 Task: Create a due date automation trigger when advanced on, on the tuesday of the week a card is due add basic assigned only to member @aryan at 11:00 AM.
Action: Mouse moved to (1027, 312)
Screenshot: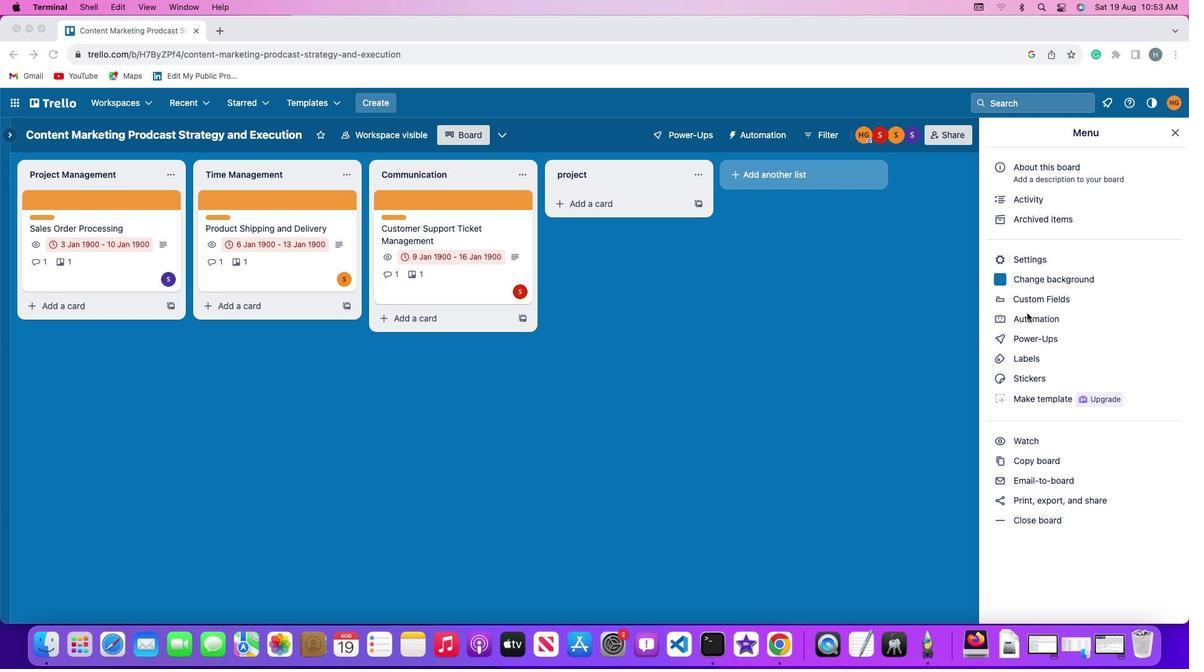 
Action: Mouse pressed left at (1027, 312)
Screenshot: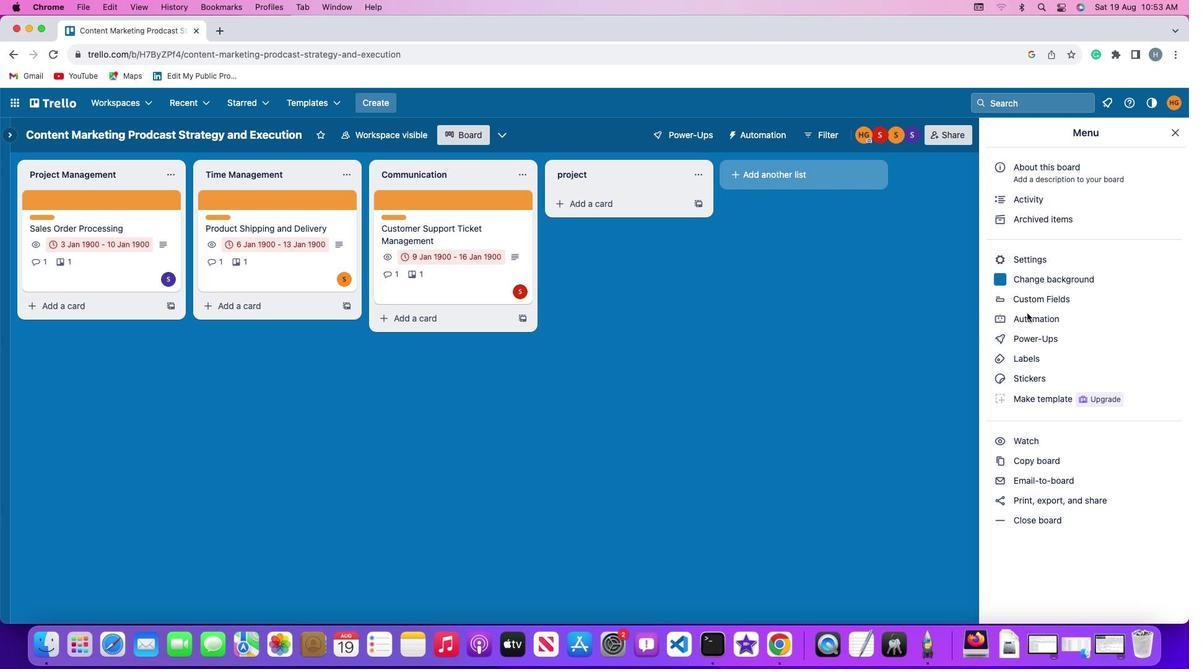 
Action: Mouse pressed left at (1027, 312)
Screenshot: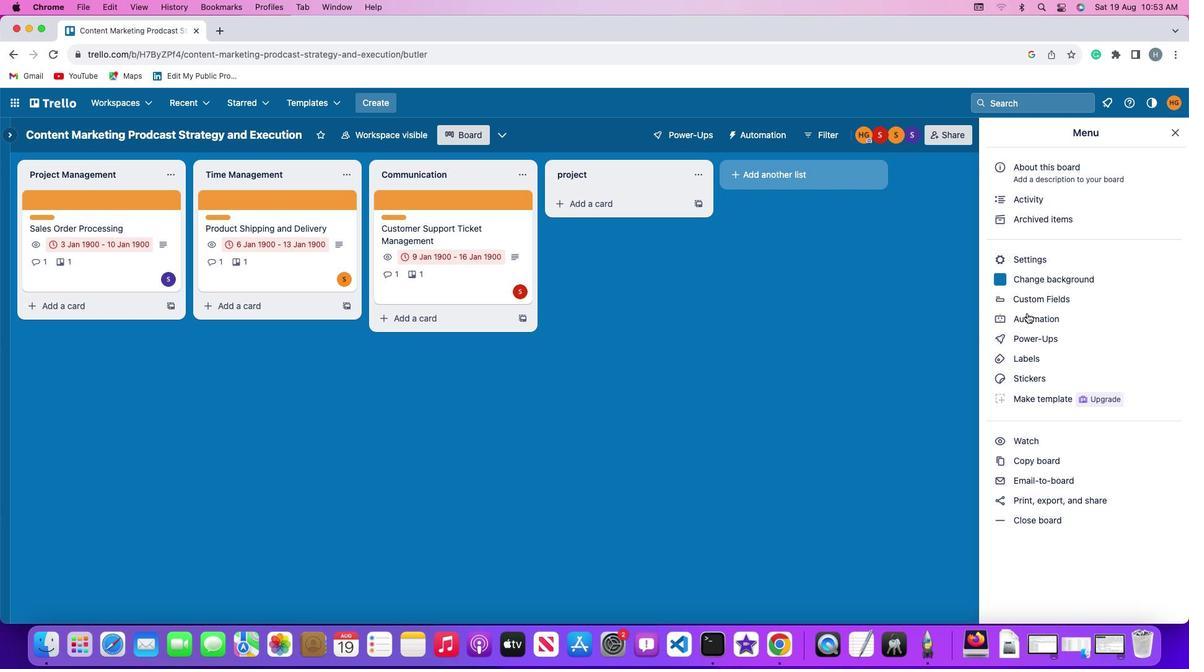 
Action: Mouse moved to (73, 289)
Screenshot: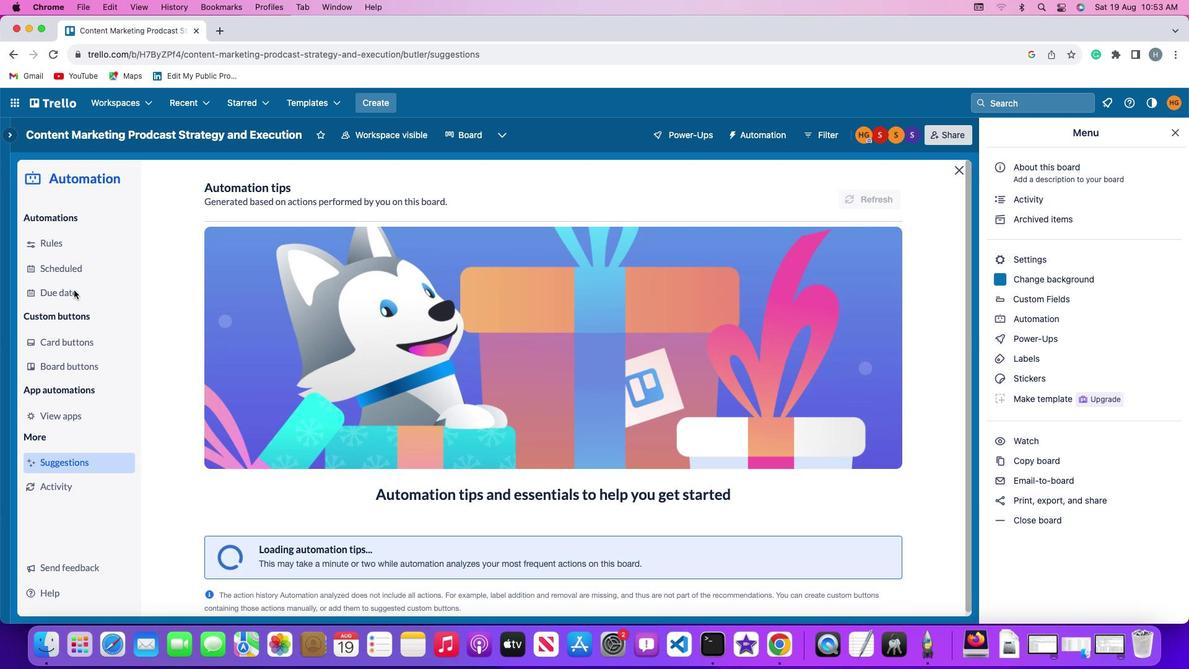 
Action: Mouse pressed left at (73, 289)
Screenshot: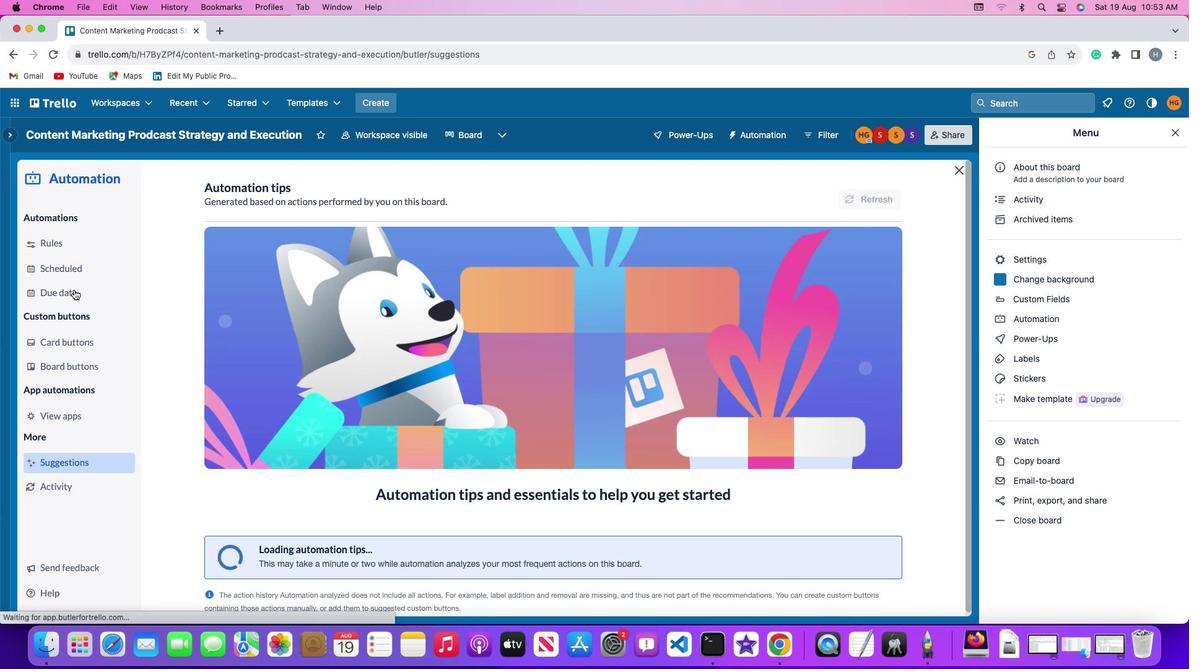 
Action: Mouse moved to (825, 190)
Screenshot: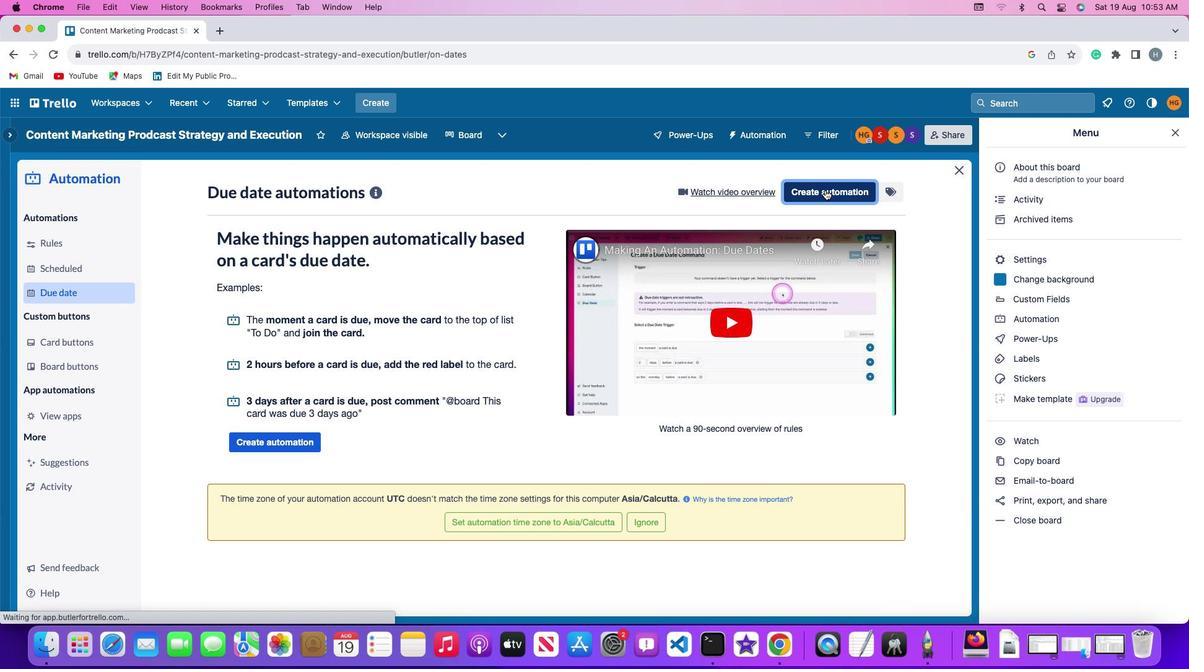 
Action: Mouse pressed left at (825, 190)
Screenshot: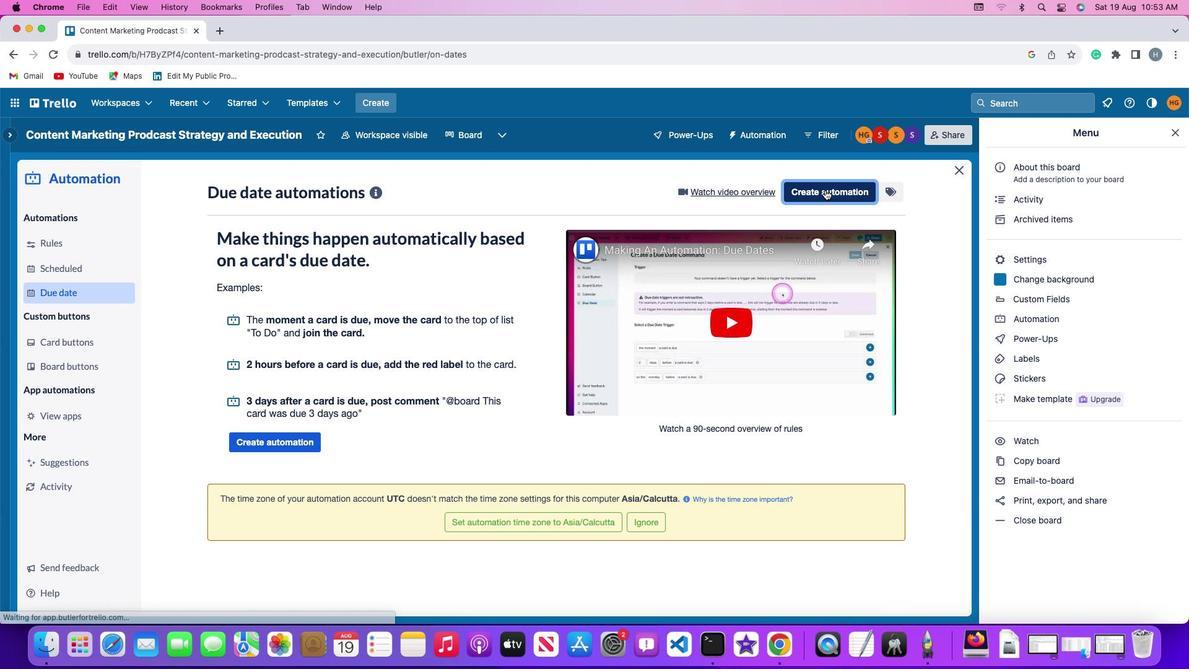 
Action: Mouse moved to (246, 311)
Screenshot: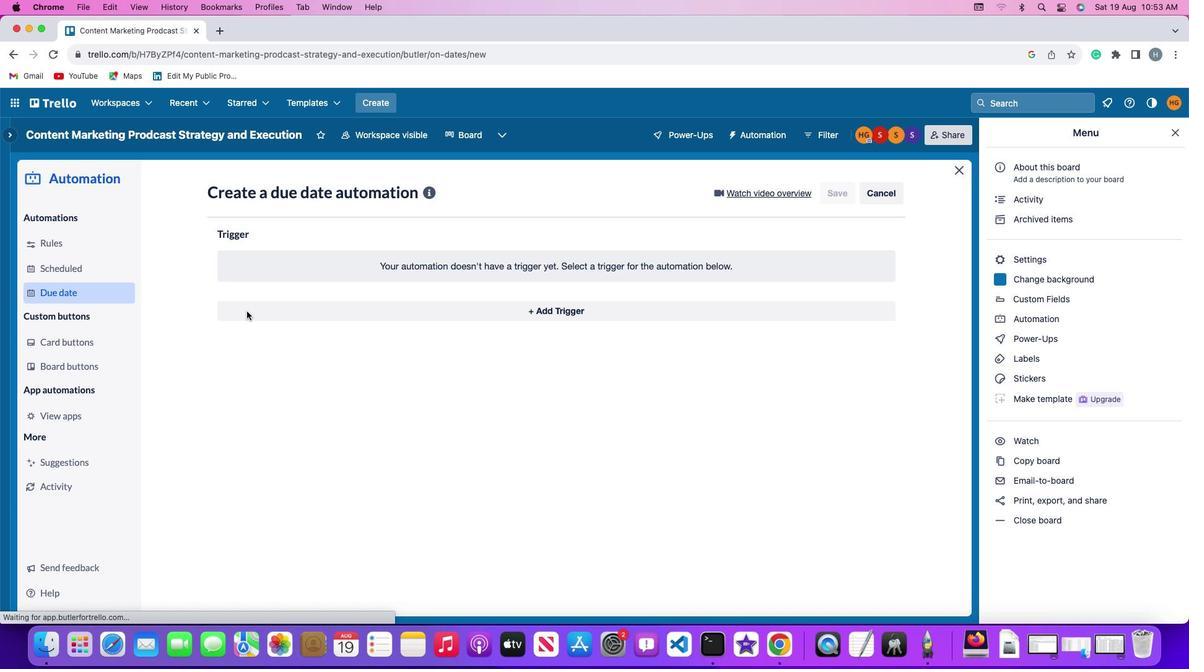 
Action: Mouse pressed left at (246, 311)
Screenshot: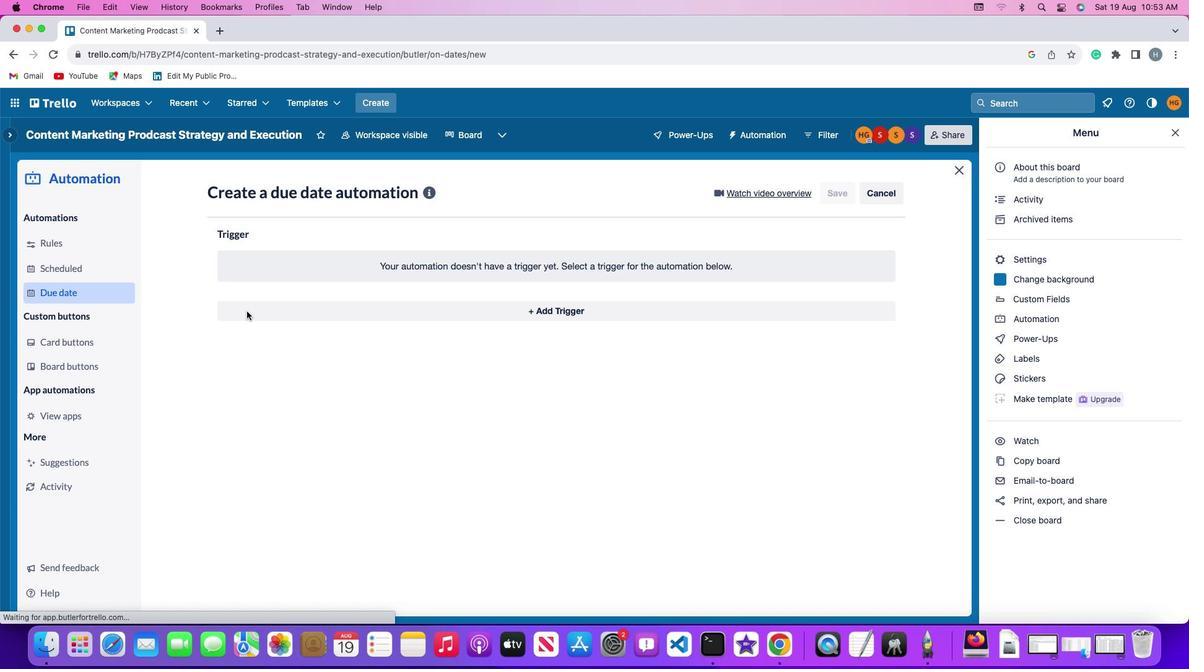 
Action: Mouse moved to (281, 537)
Screenshot: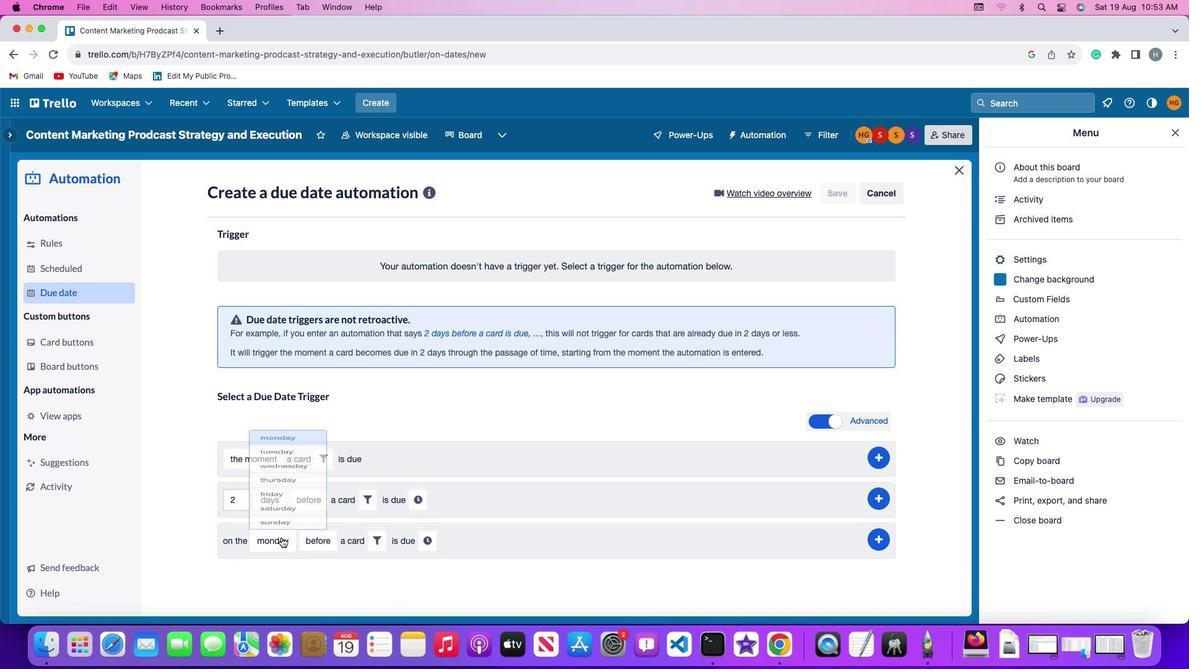 
Action: Mouse pressed left at (281, 537)
Screenshot: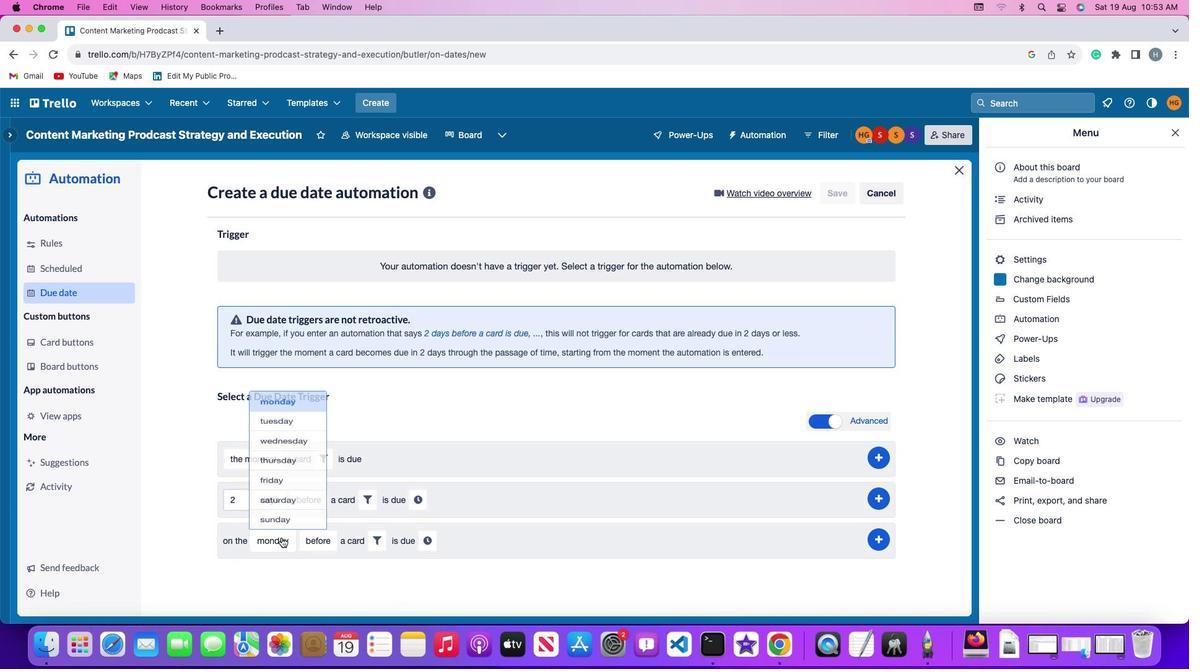 
Action: Mouse moved to (304, 399)
Screenshot: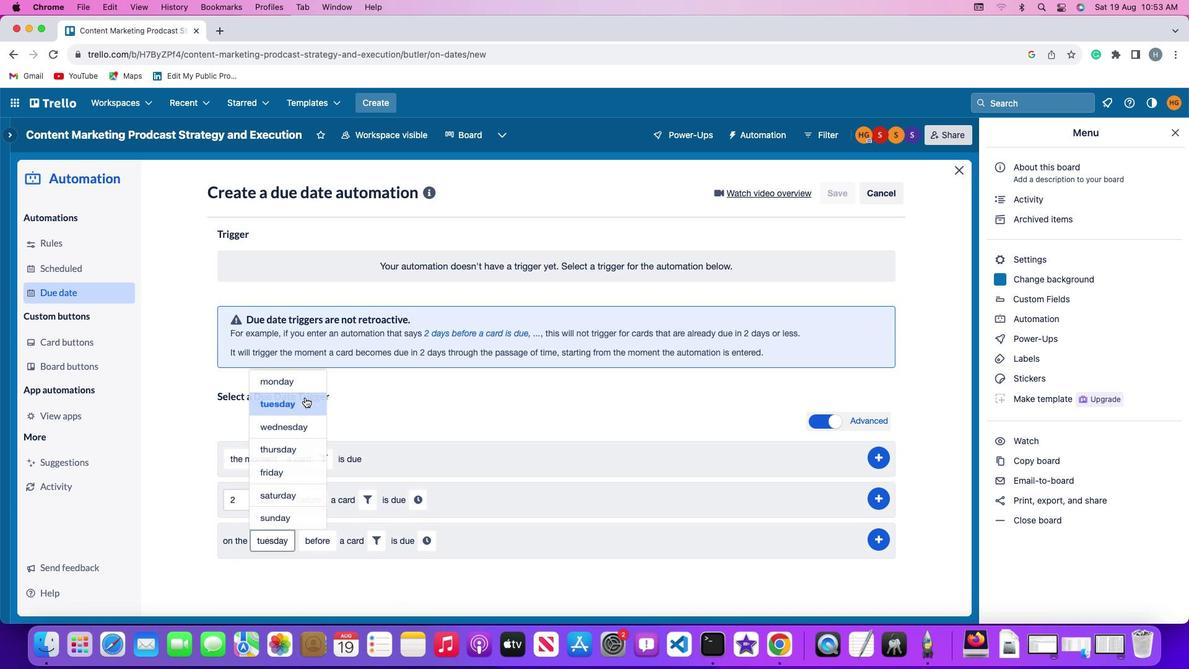 
Action: Mouse pressed left at (304, 399)
Screenshot: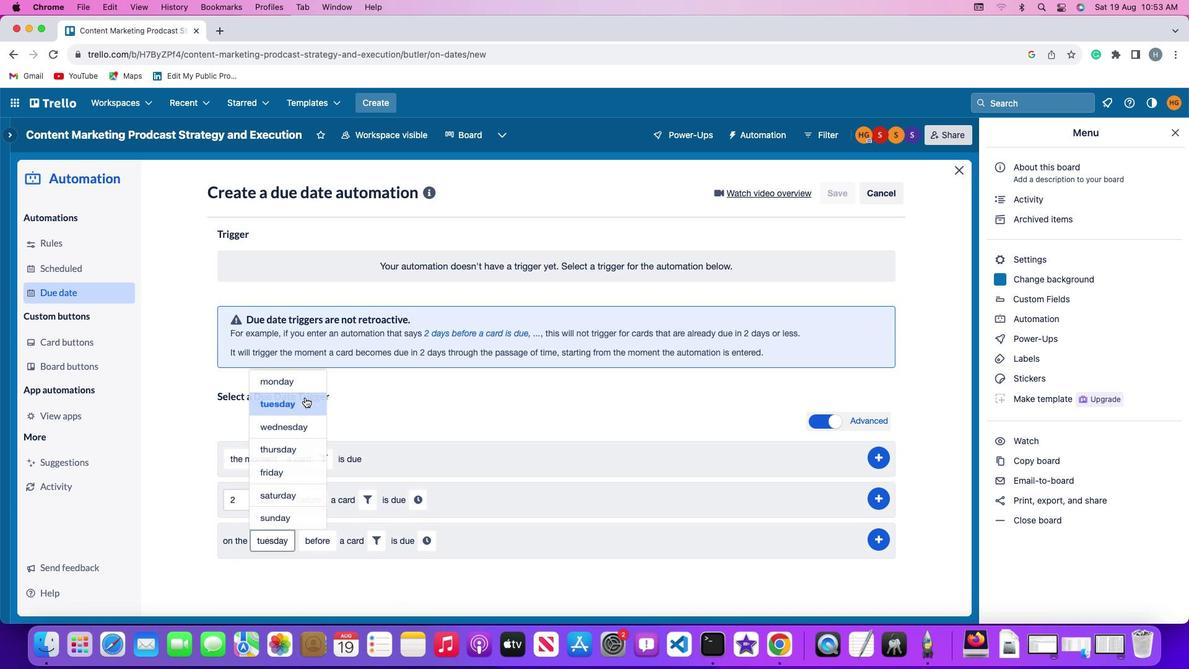 
Action: Mouse moved to (324, 540)
Screenshot: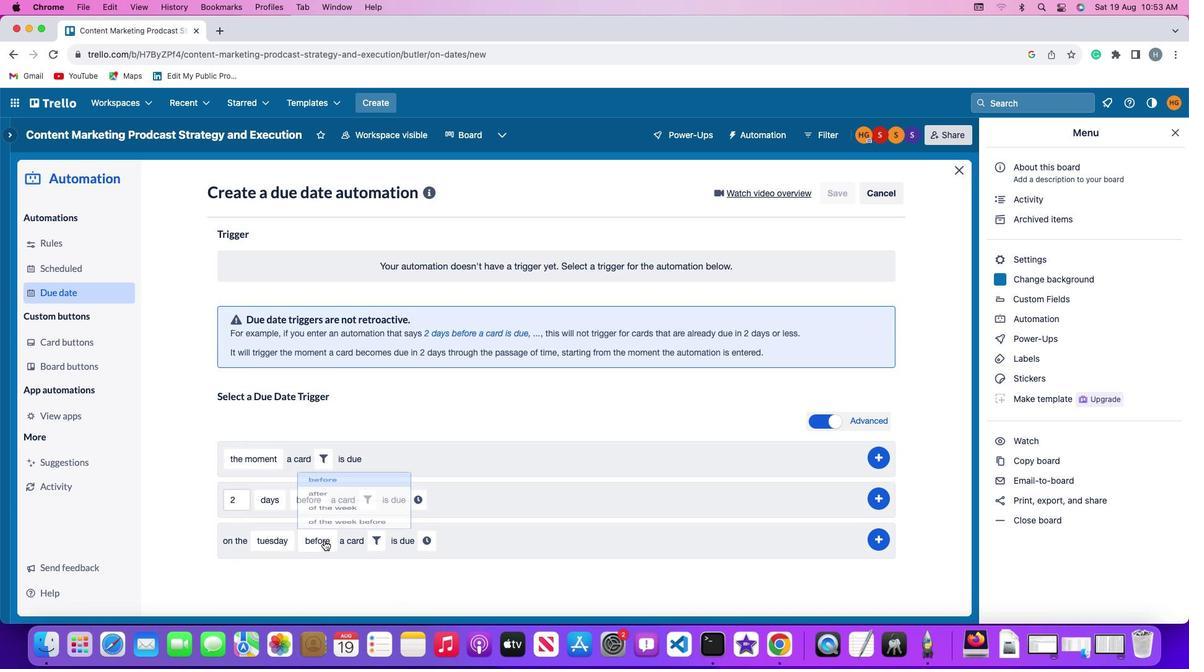 
Action: Mouse pressed left at (324, 540)
Screenshot: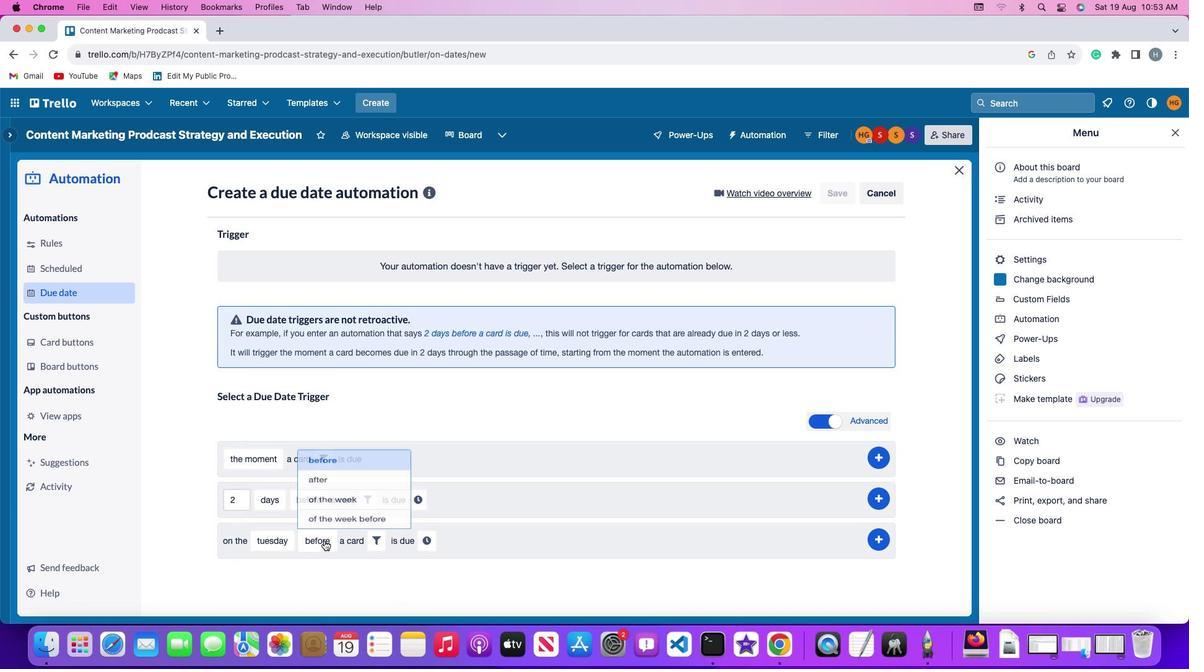 
Action: Mouse moved to (335, 490)
Screenshot: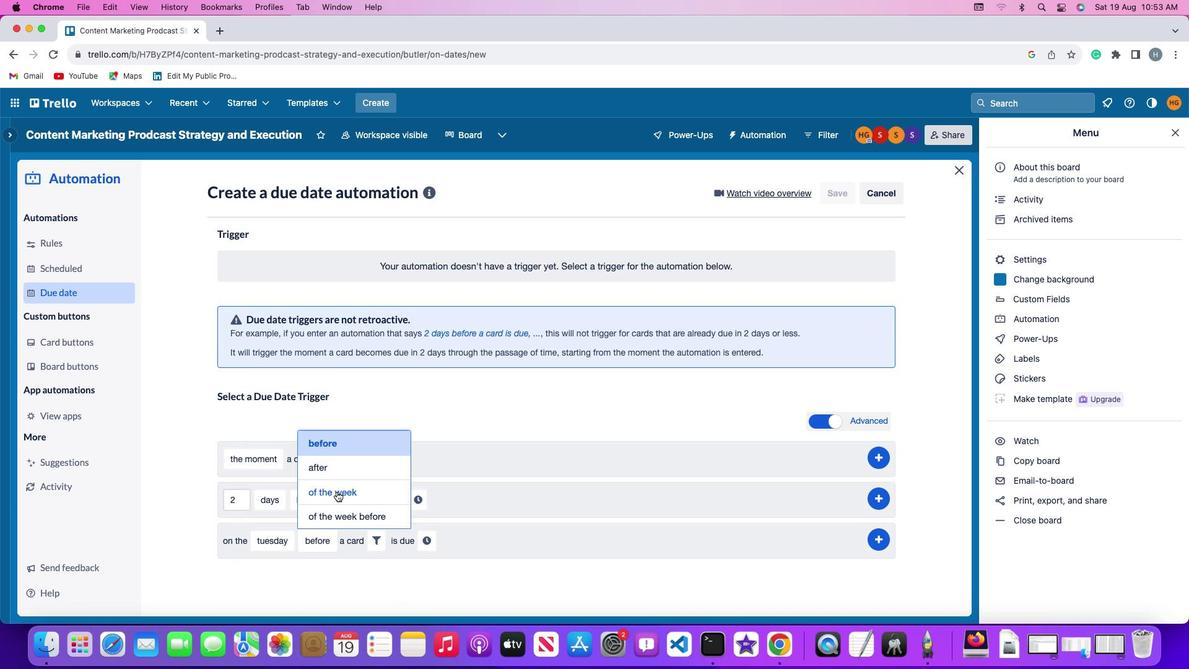 
Action: Mouse pressed left at (335, 490)
Screenshot: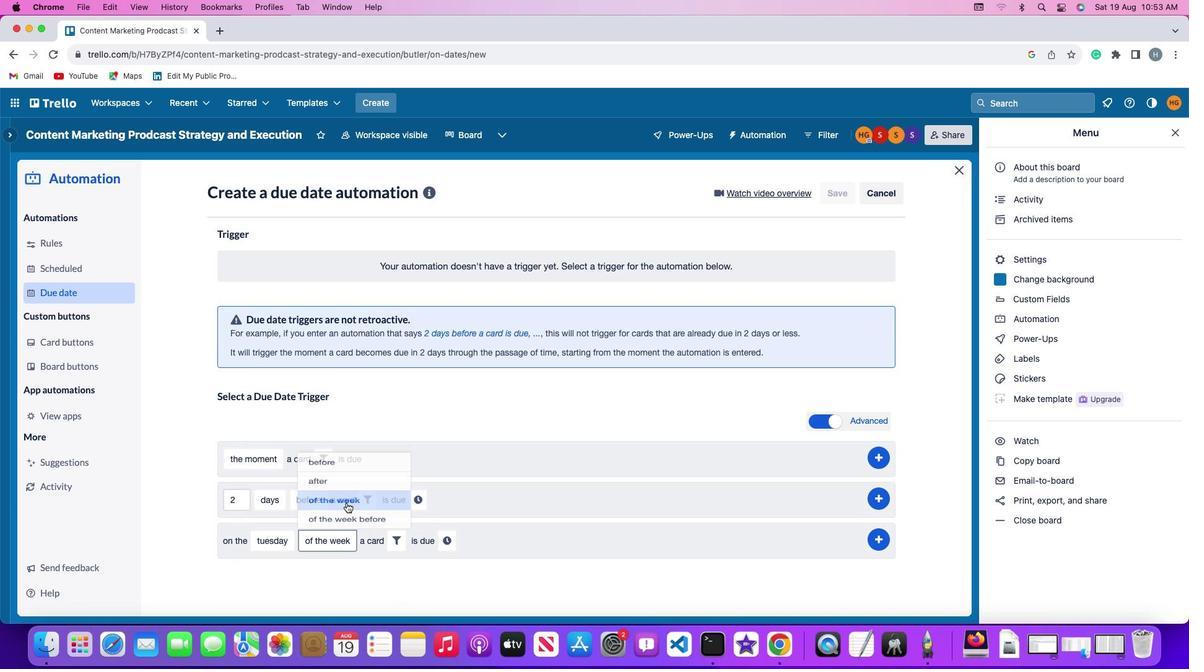 
Action: Mouse moved to (389, 540)
Screenshot: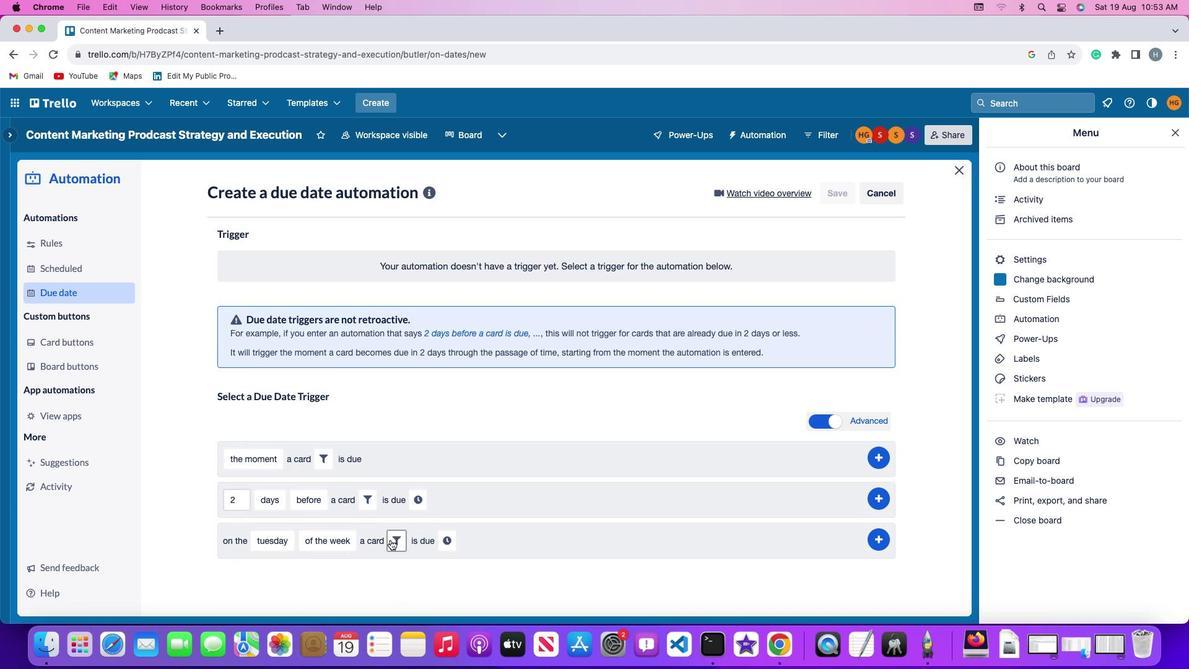 
Action: Mouse pressed left at (389, 540)
Screenshot: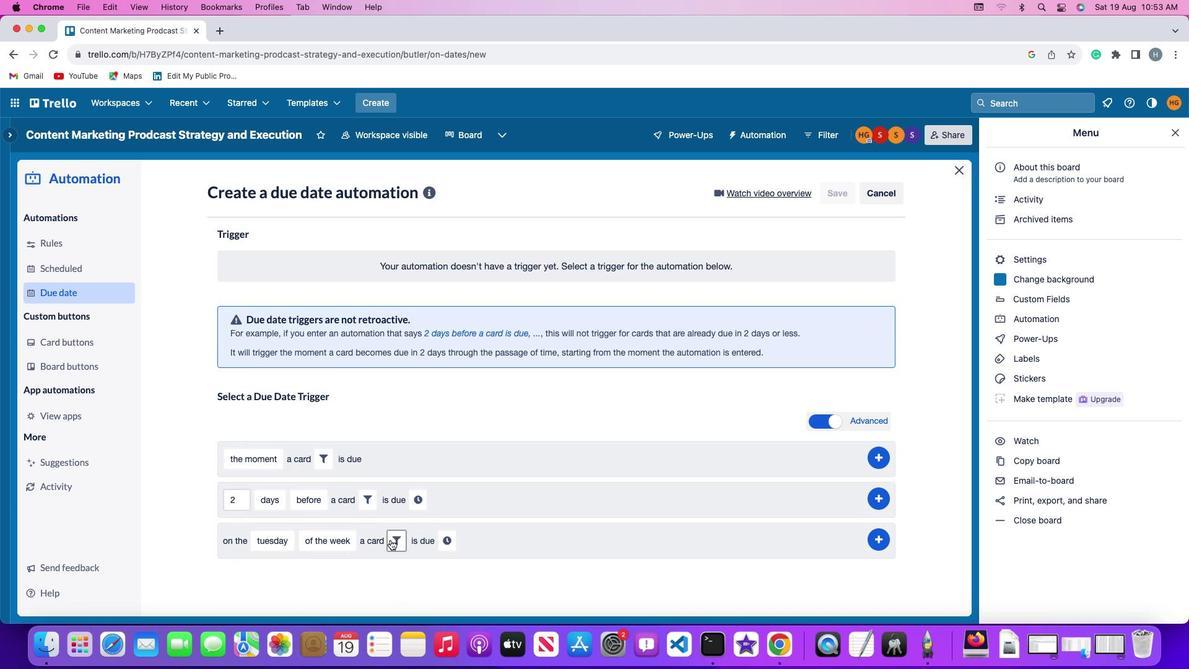 
Action: Mouse moved to (371, 594)
Screenshot: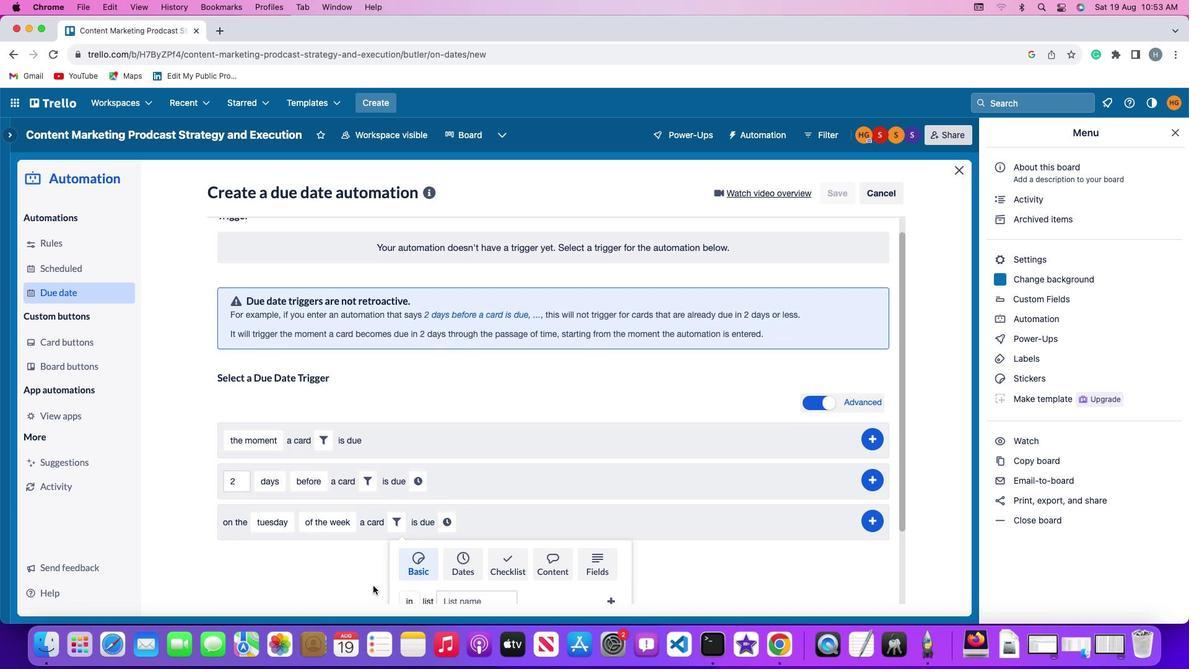
Action: Mouse scrolled (371, 594) with delta (0, 0)
Screenshot: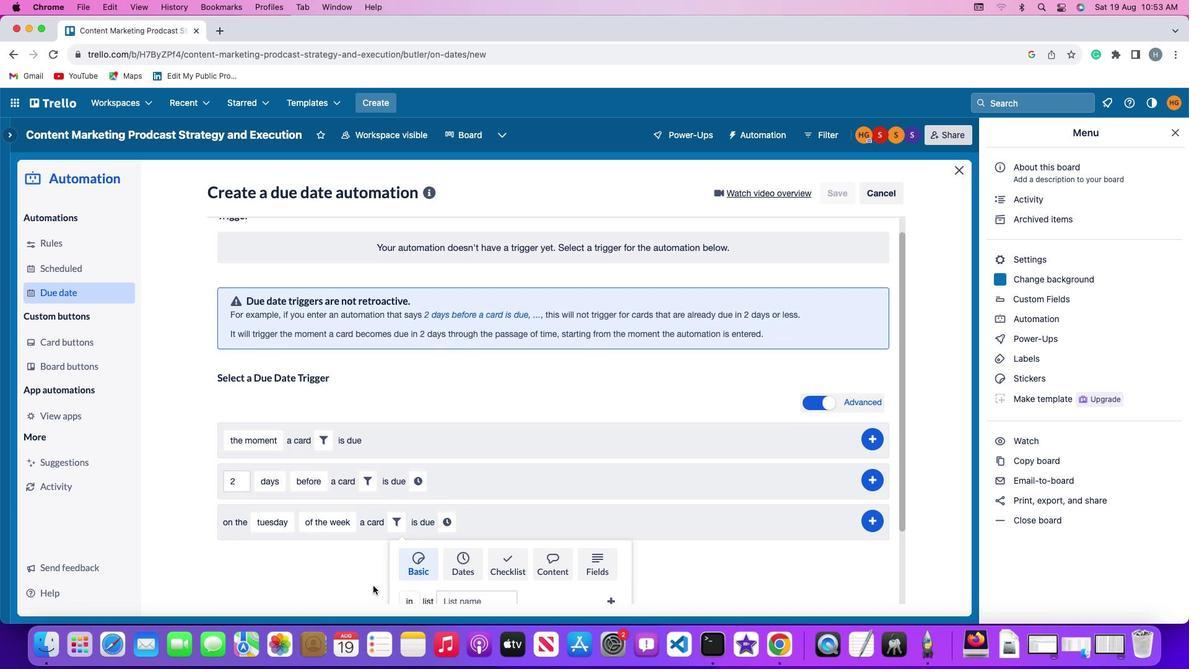 
Action: Mouse moved to (371, 593)
Screenshot: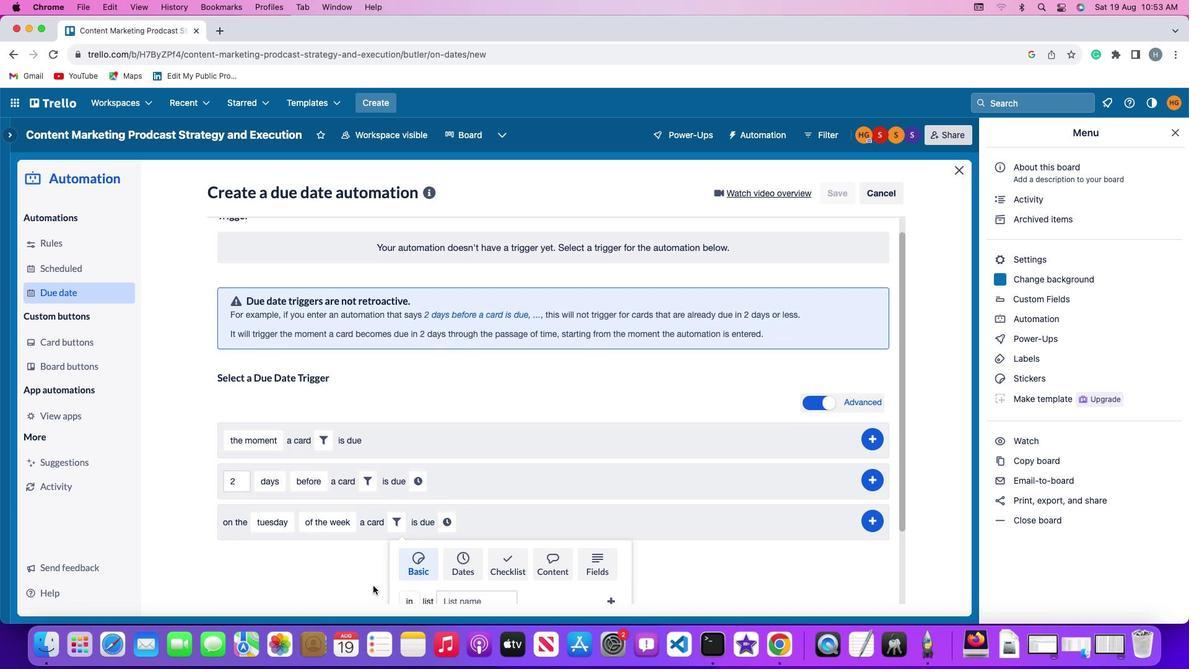 
Action: Mouse scrolled (371, 593) with delta (0, 0)
Screenshot: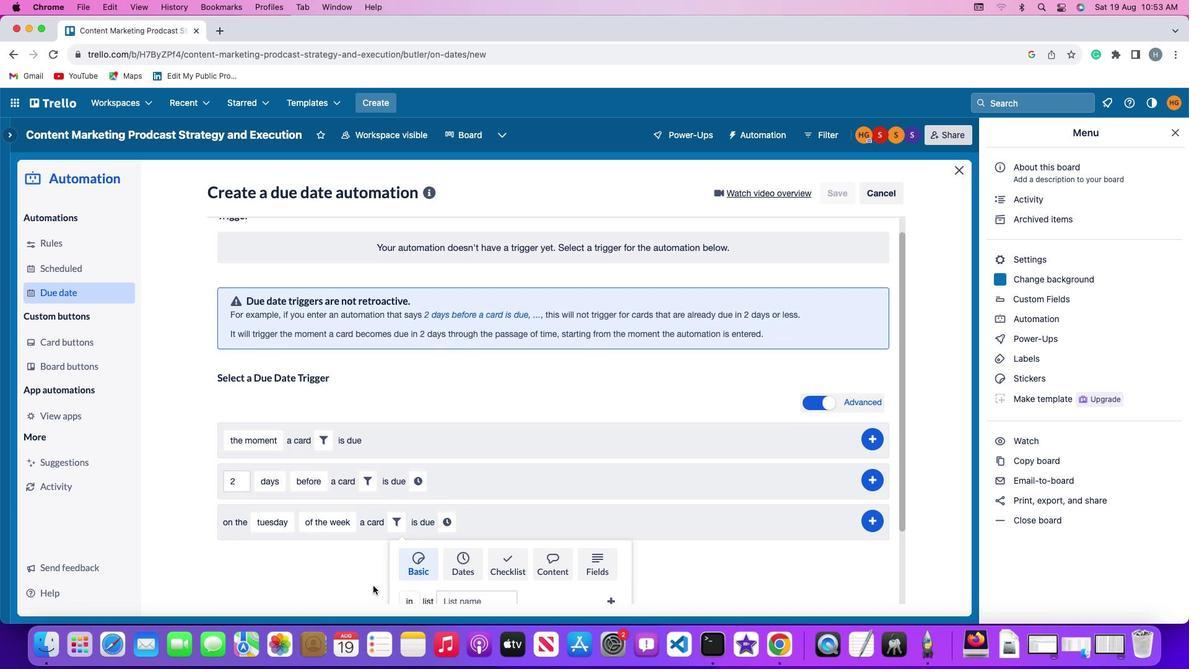 
Action: Mouse moved to (371, 591)
Screenshot: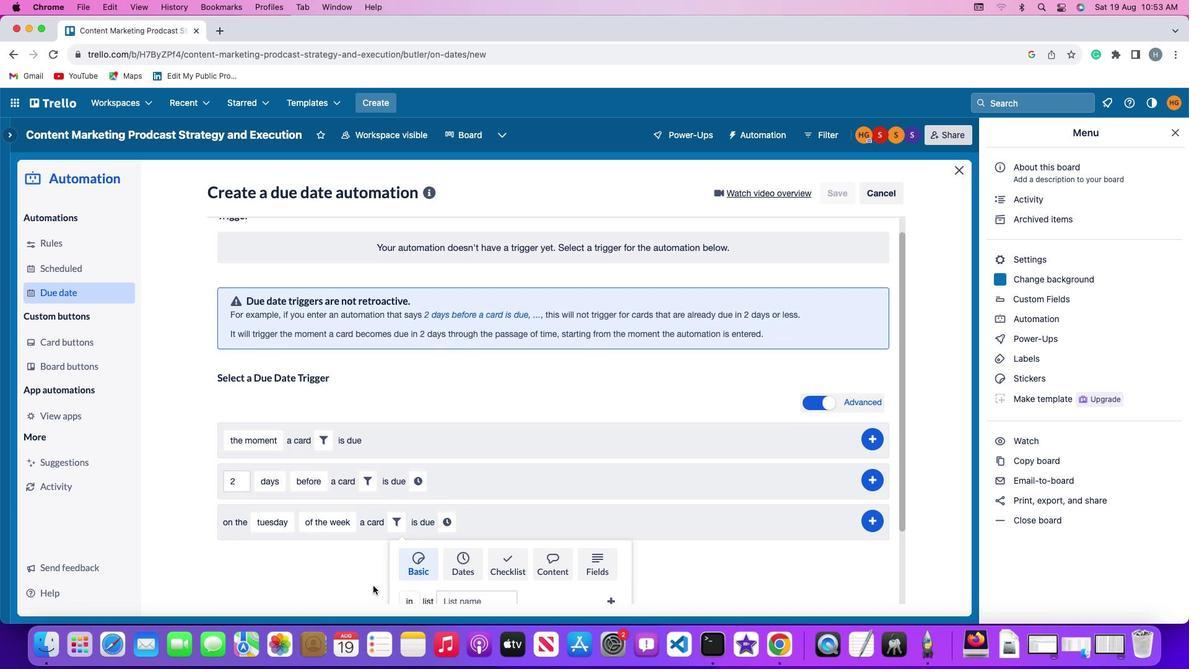 
Action: Mouse scrolled (371, 591) with delta (0, -2)
Screenshot: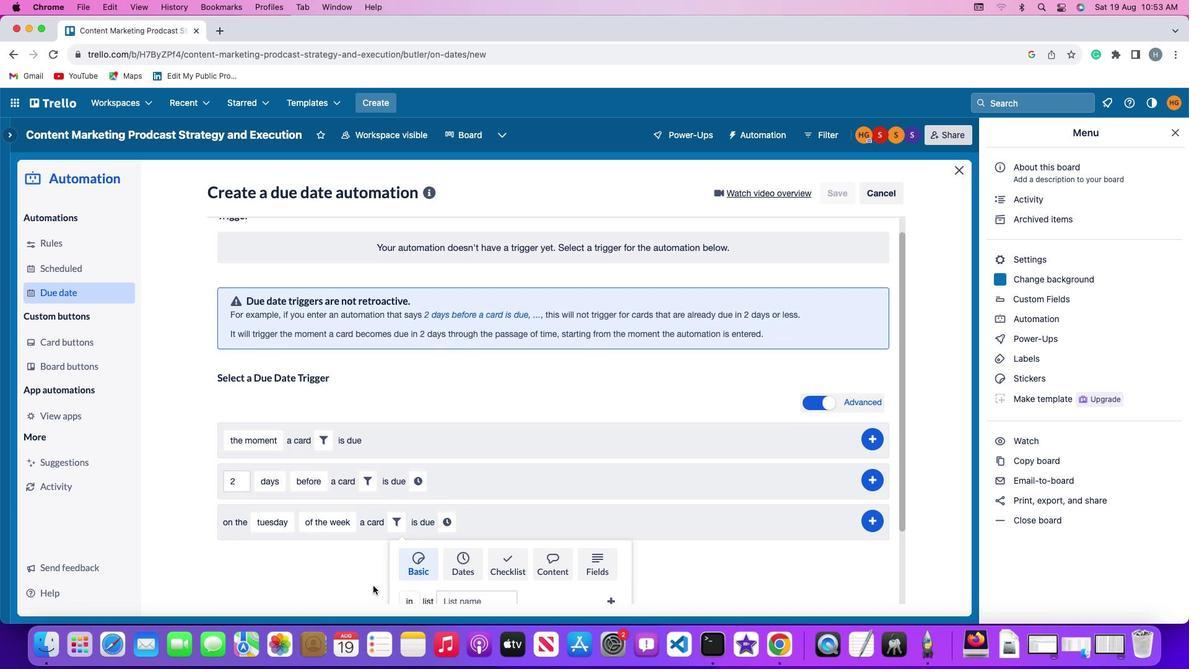 
Action: Mouse moved to (372, 588)
Screenshot: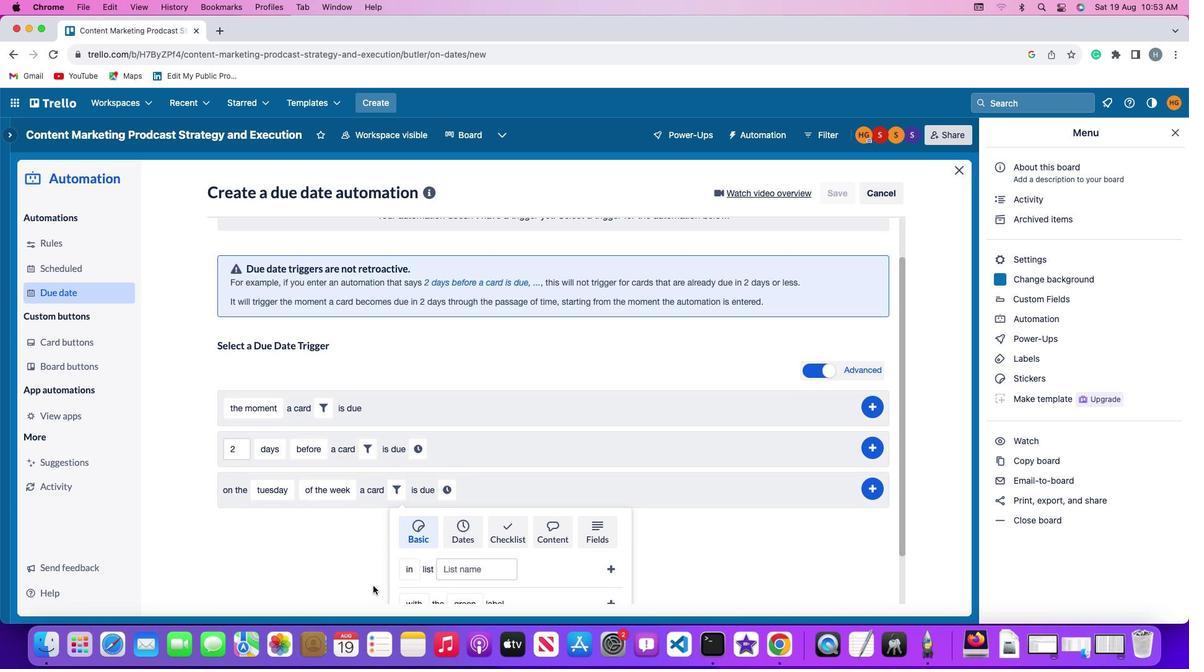 
Action: Mouse scrolled (372, 588) with delta (0, -3)
Screenshot: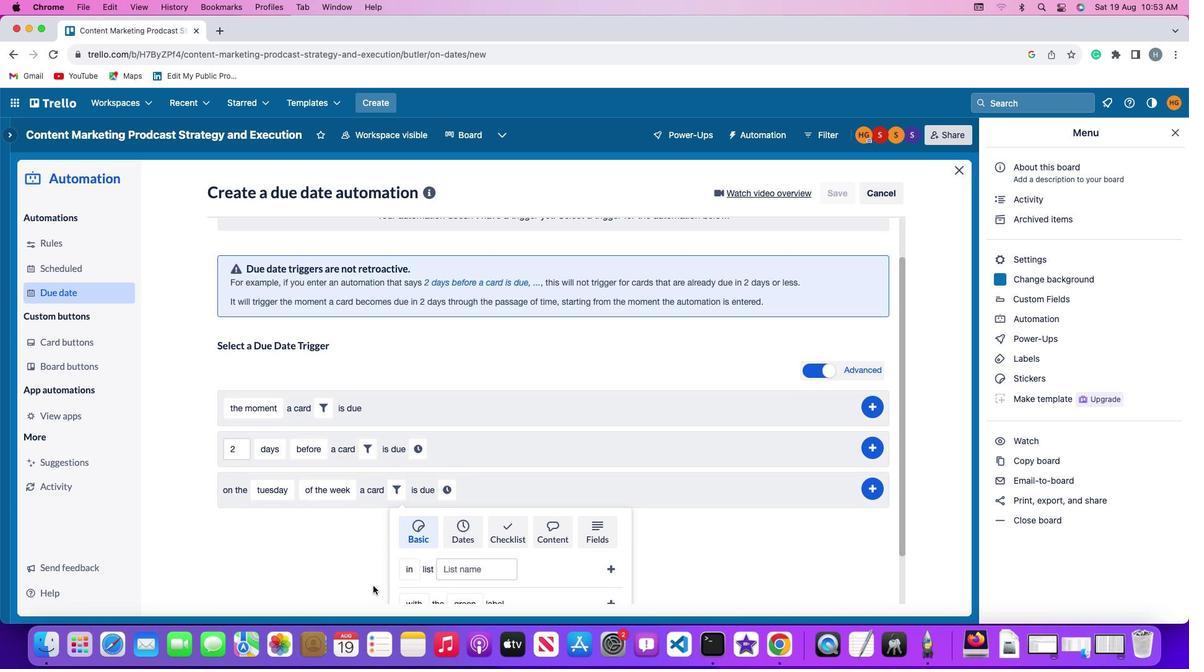 
Action: Mouse moved to (372, 585)
Screenshot: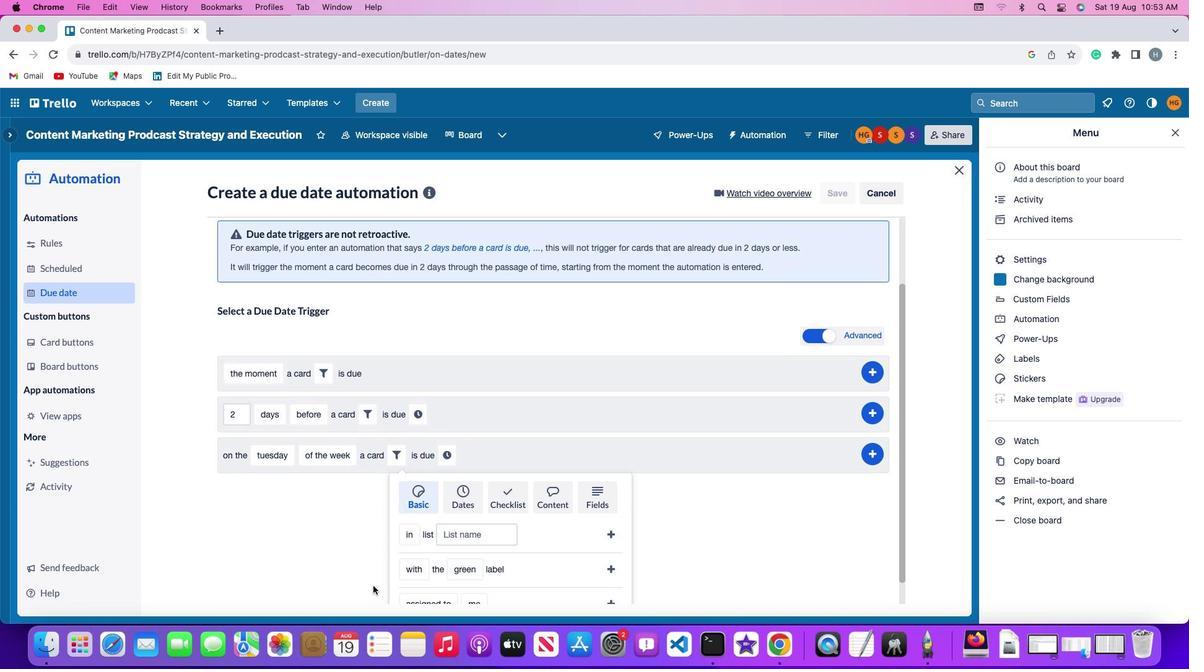 
Action: Mouse scrolled (372, 585) with delta (0, -3)
Screenshot: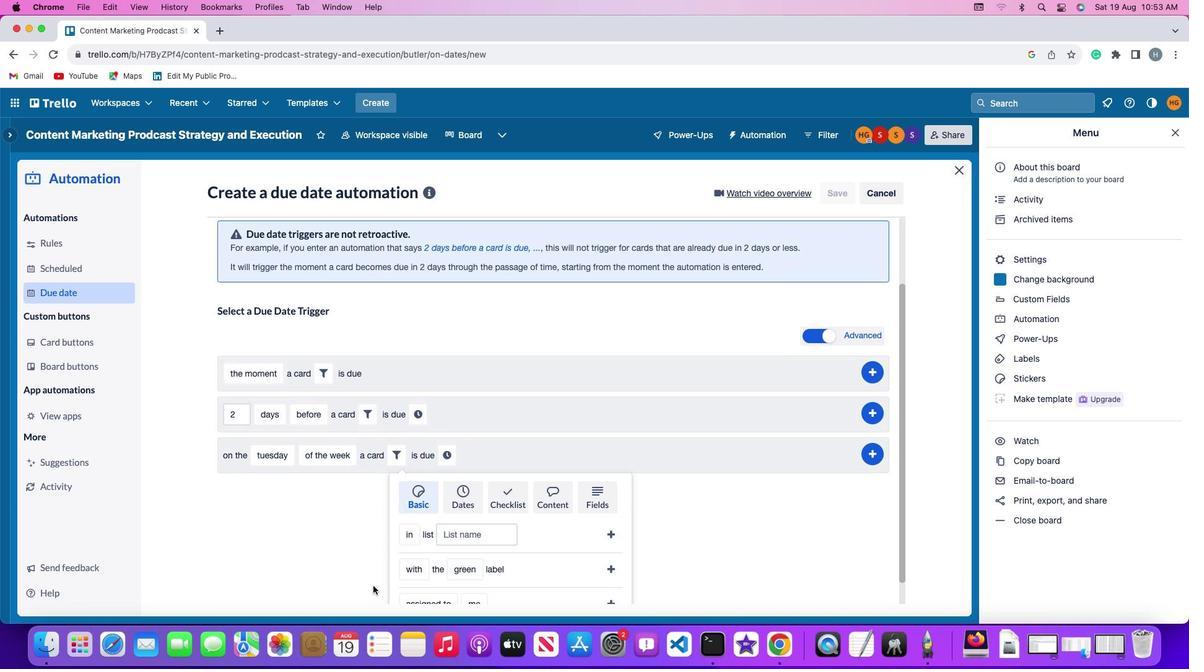 
Action: Mouse moved to (374, 584)
Screenshot: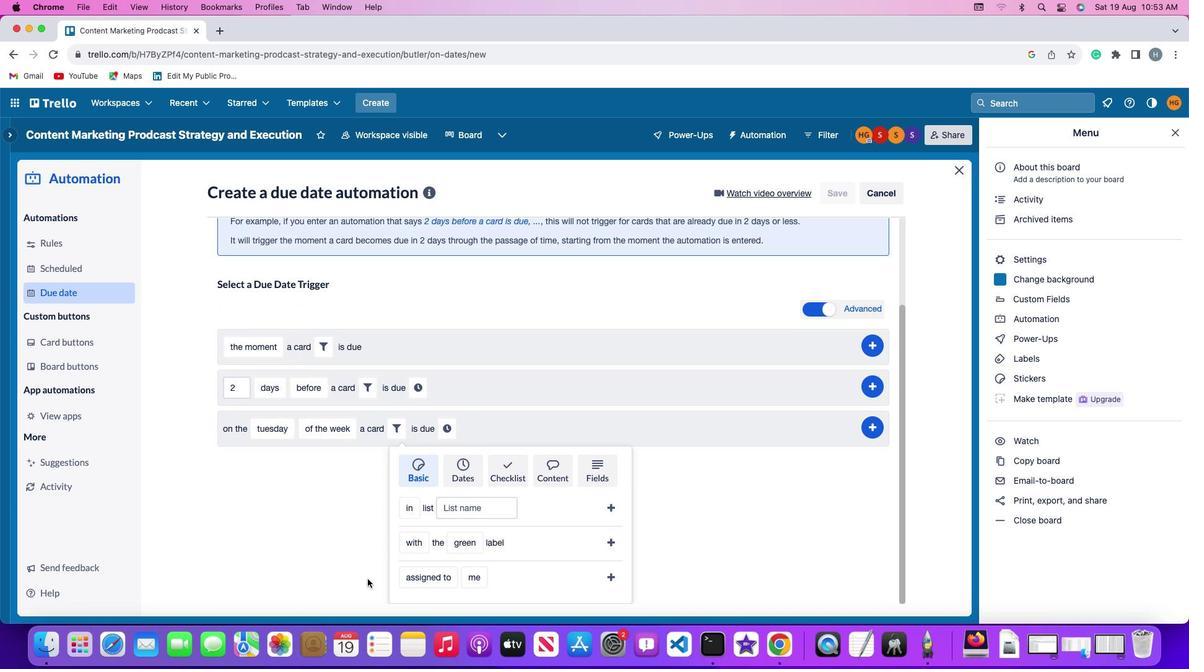 
Action: Mouse scrolled (374, 584) with delta (0, 0)
Screenshot: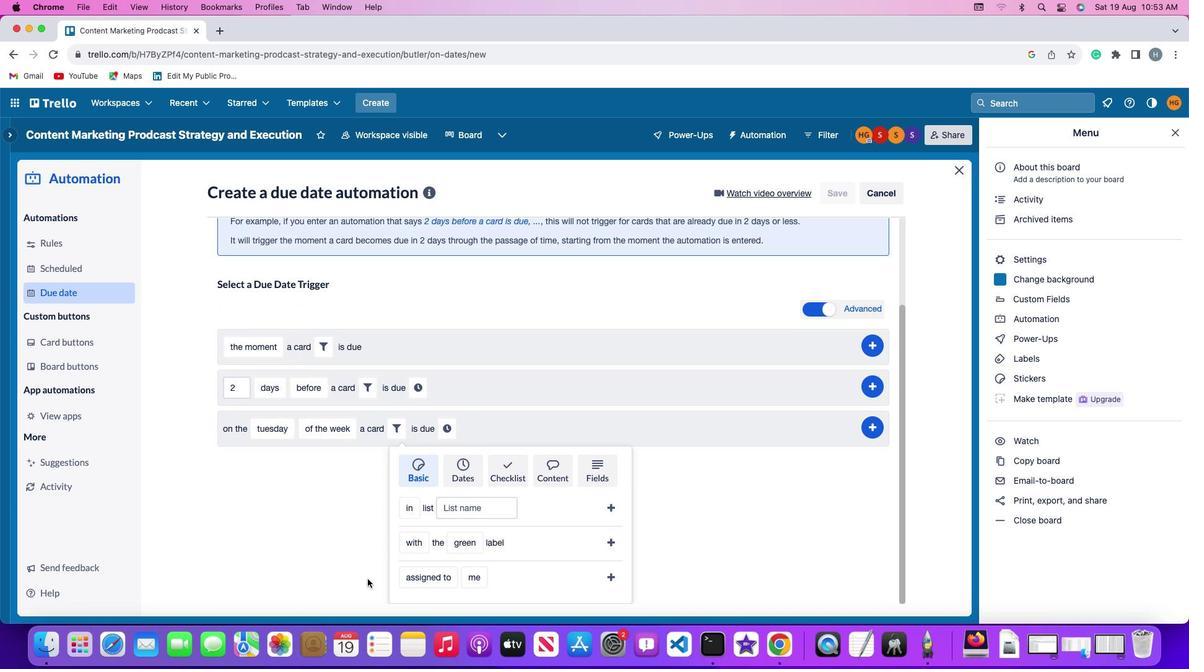 
Action: Mouse moved to (373, 584)
Screenshot: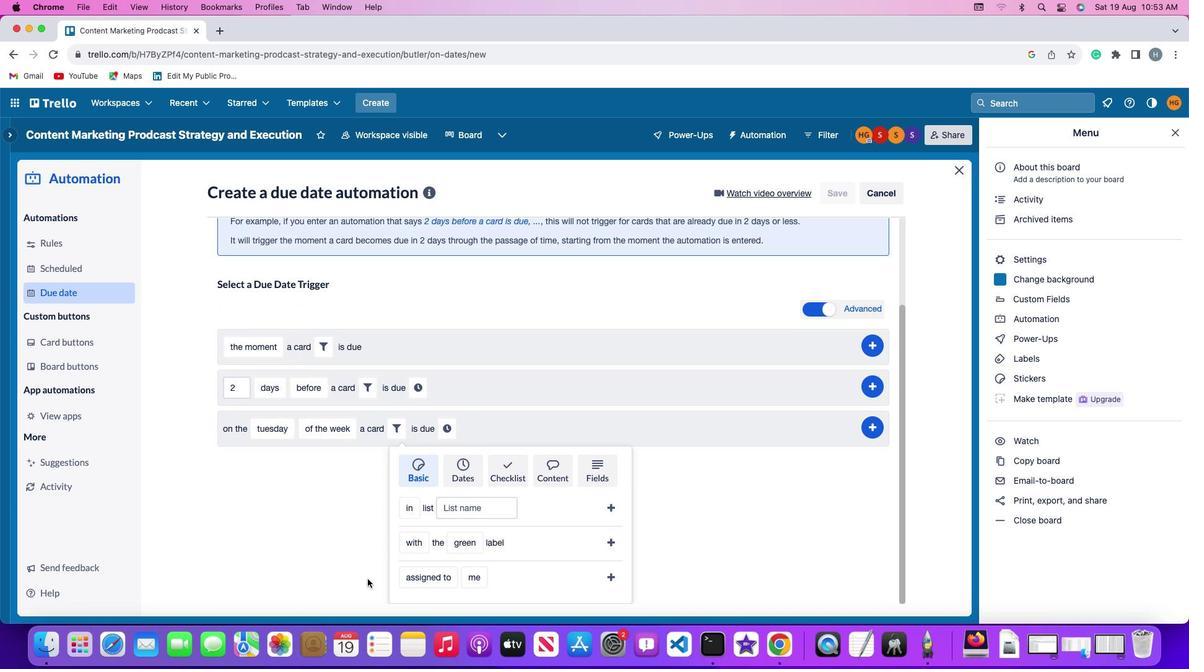 
Action: Mouse scrolled (373, 584) with delta (0, 0)
Screenshot: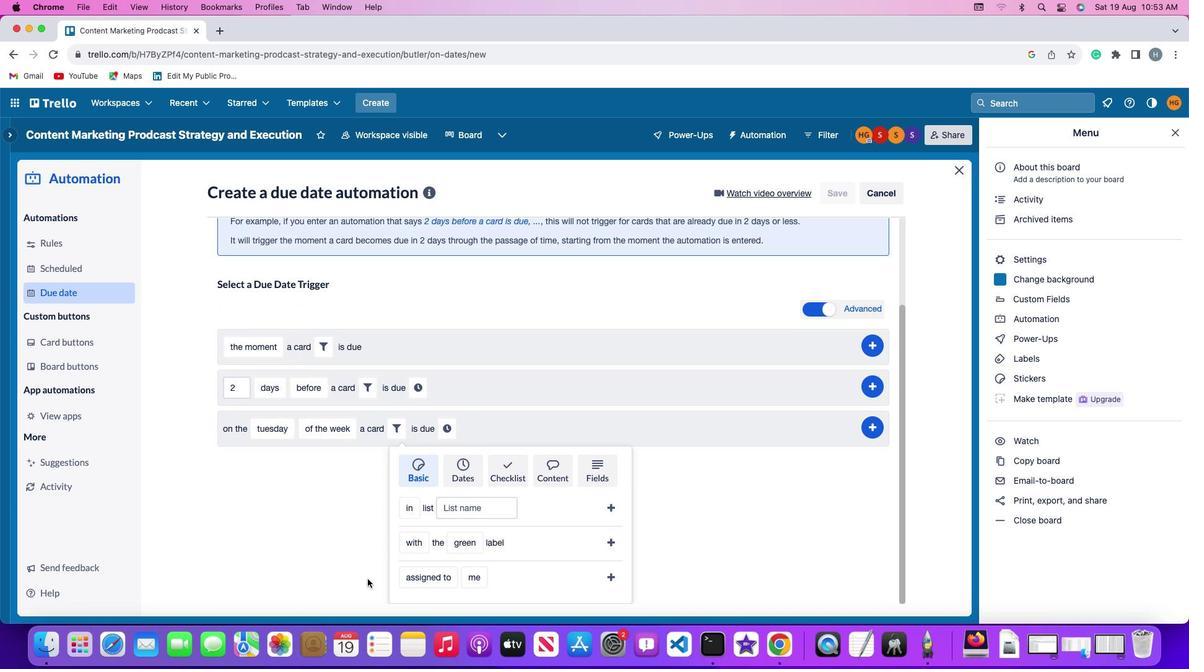 
Action: Mouse moved to (373, 583)
Screenshot: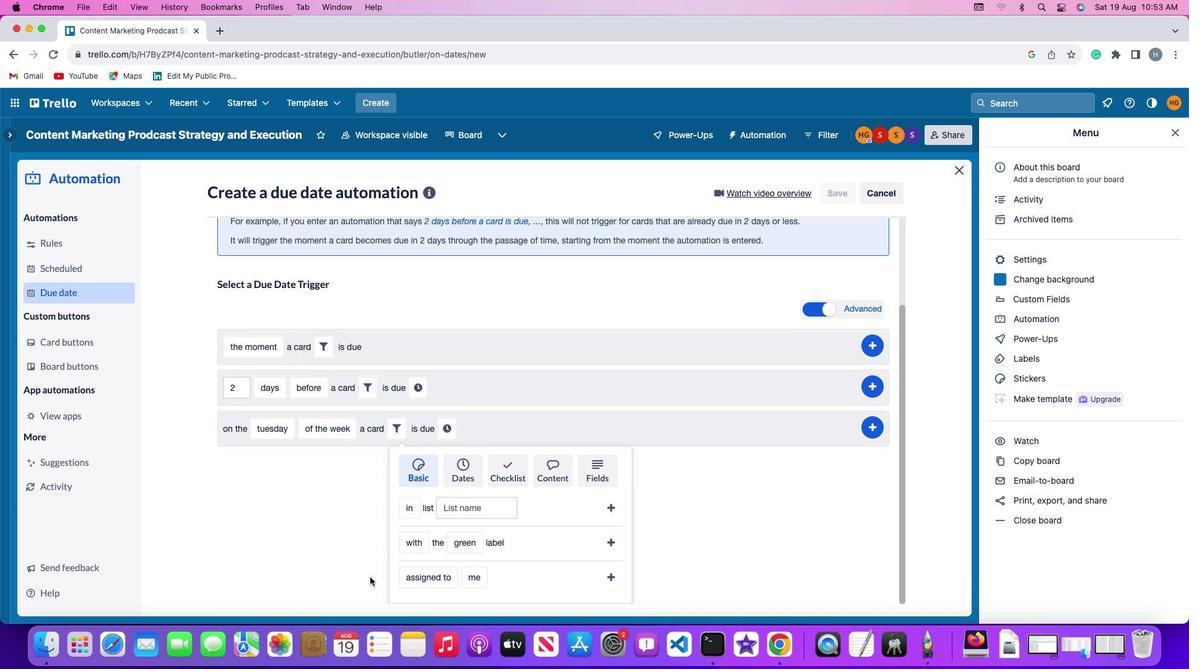 
Action: Mouse scrolled (373, 583) with delta (0, -1)
Screenshot: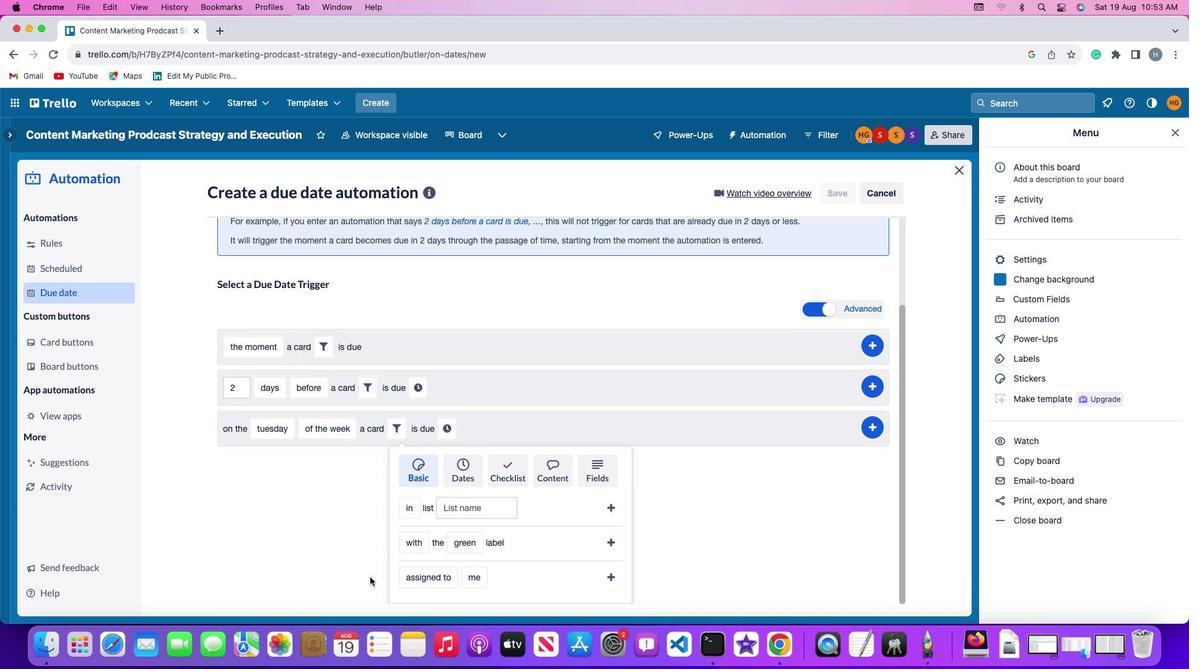 
Action: Mouse moved to (371, 581)
Screenshot: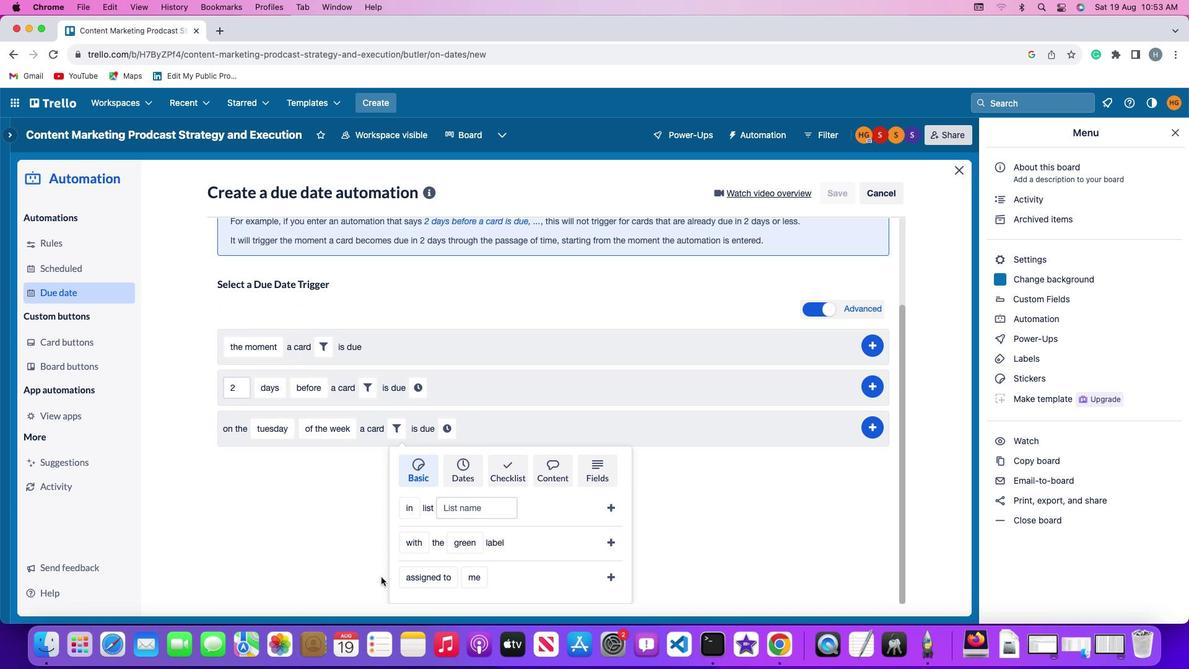 
Action: Mouse scrolled (371, 581) with delta (0, -3)
Screenshot: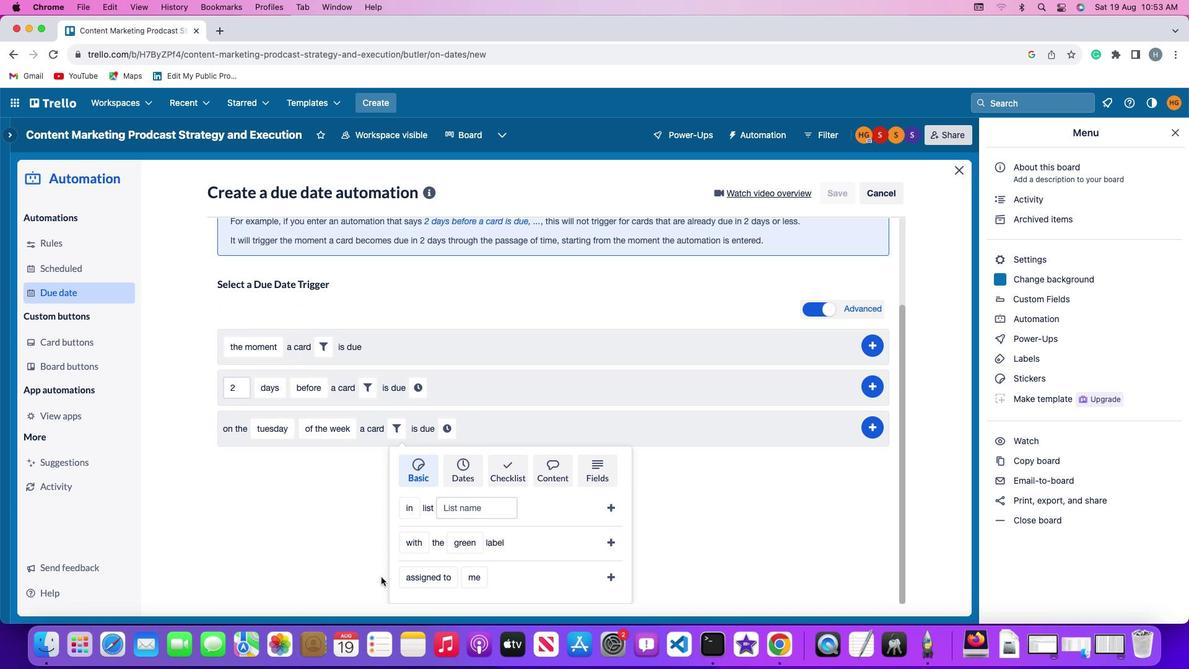 
Action: Mouse moved to (417, 578)
Screenshot: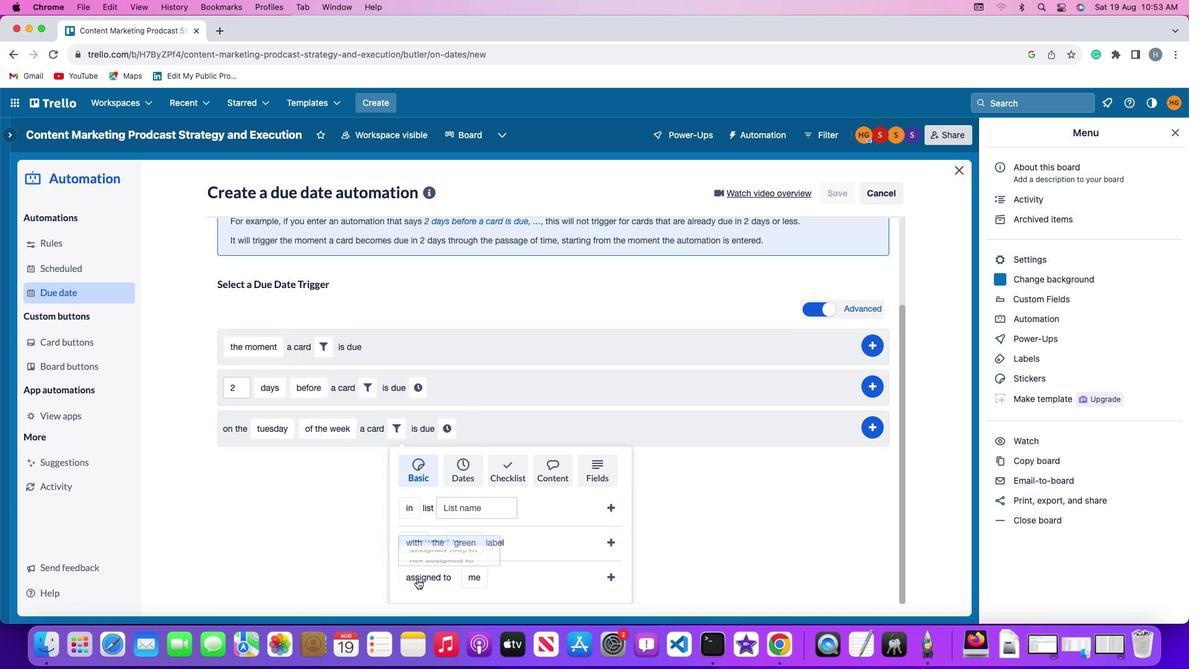 
Action: Mouse pressed left at (417, 578)
Screenshot: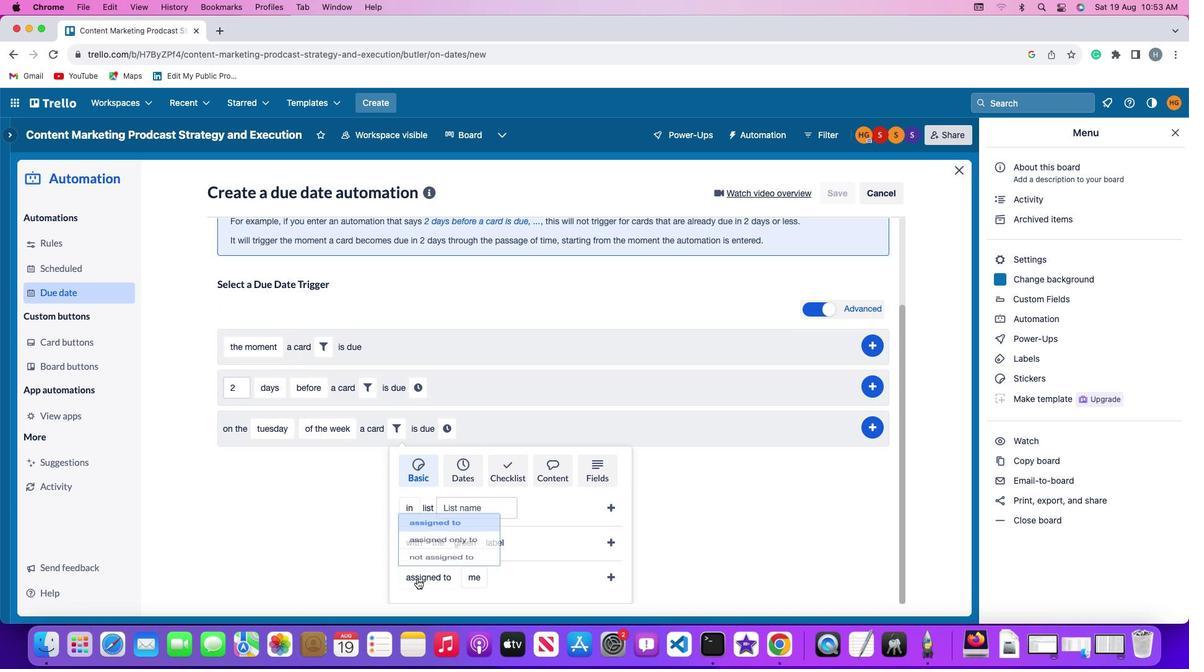 
Action: Mouse moved to (428, 525)
Screenshot: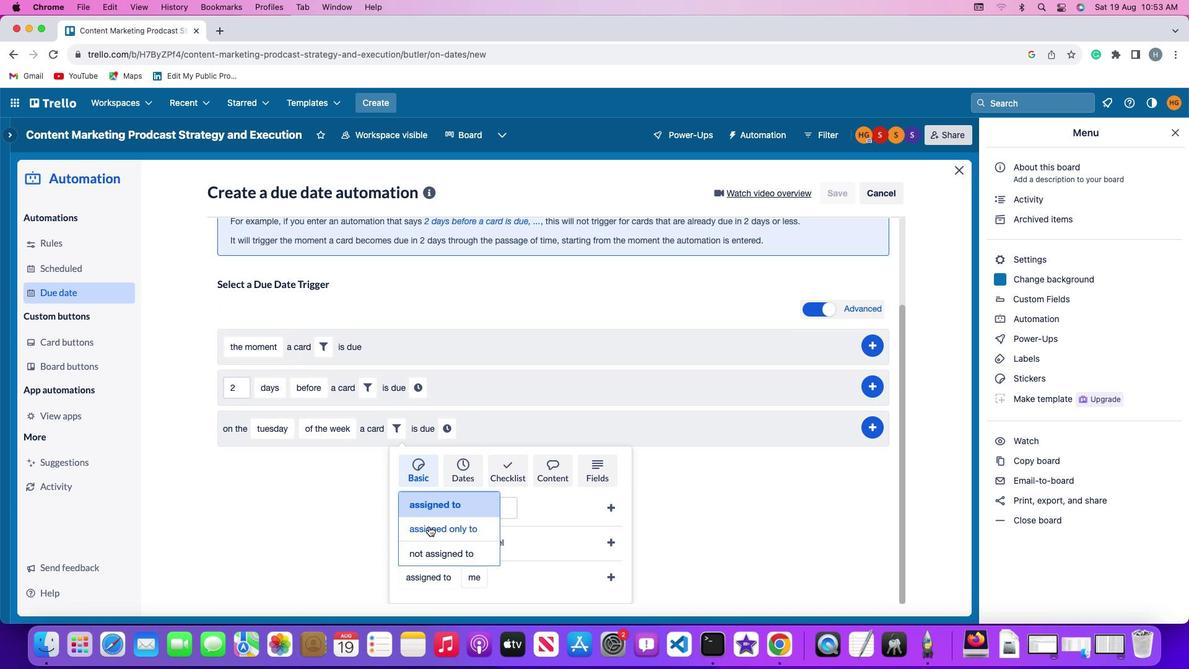 
Action: Mouse pressed left at (428, 525)
Screenshot: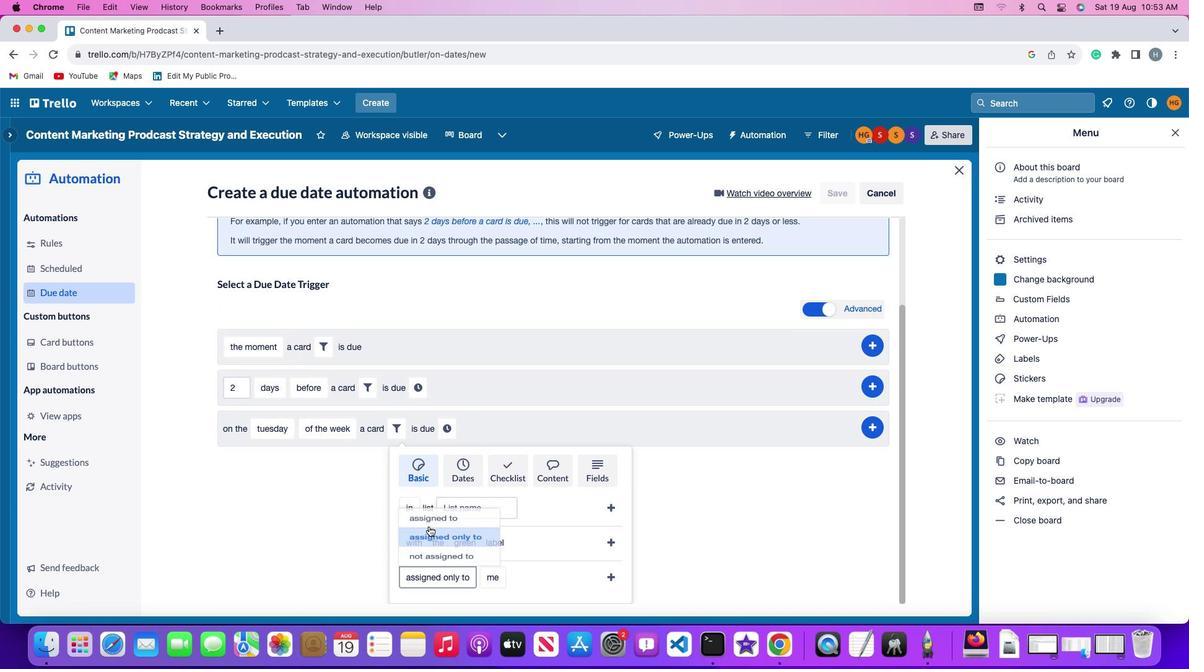 
Action: Mouse moved to (493, 569)
Screenshot: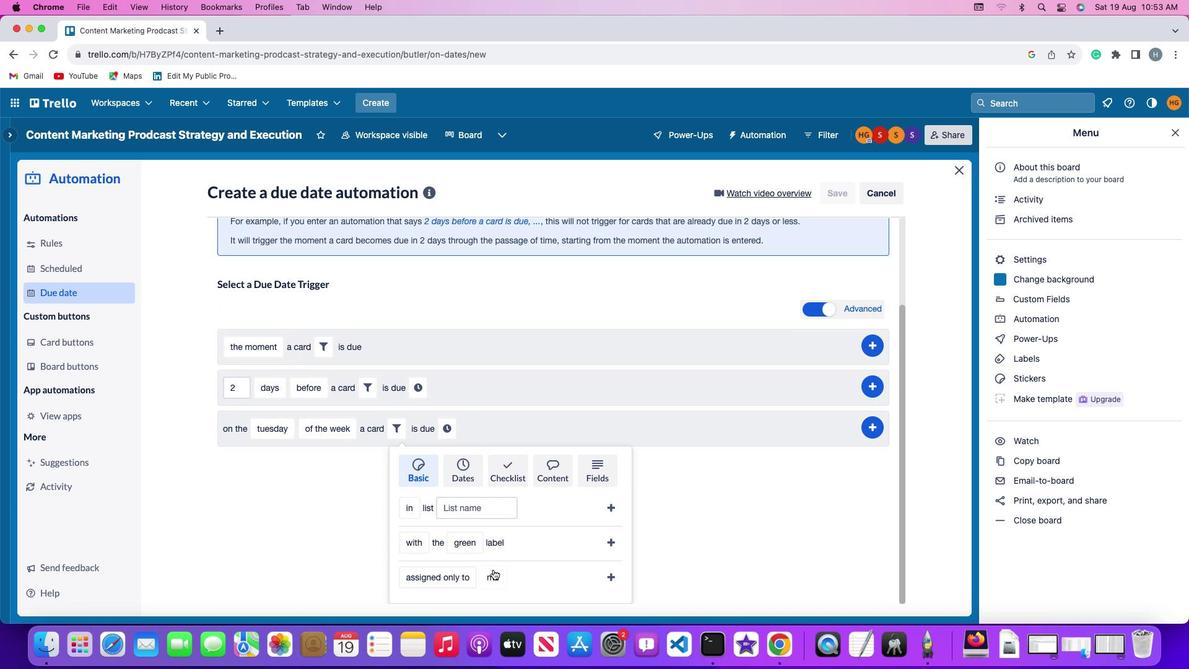 
Action: Mouse pressed left at (493, 569)
Screenshot: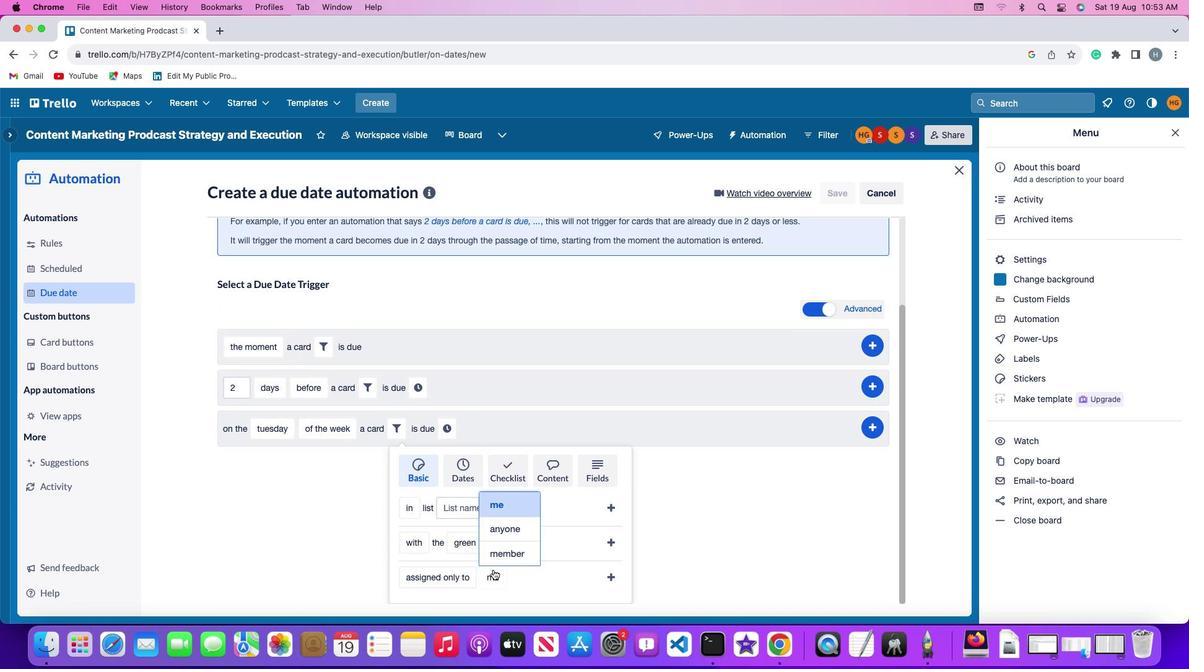 
Action: Mouse moved to (497, 554)
Screenshot: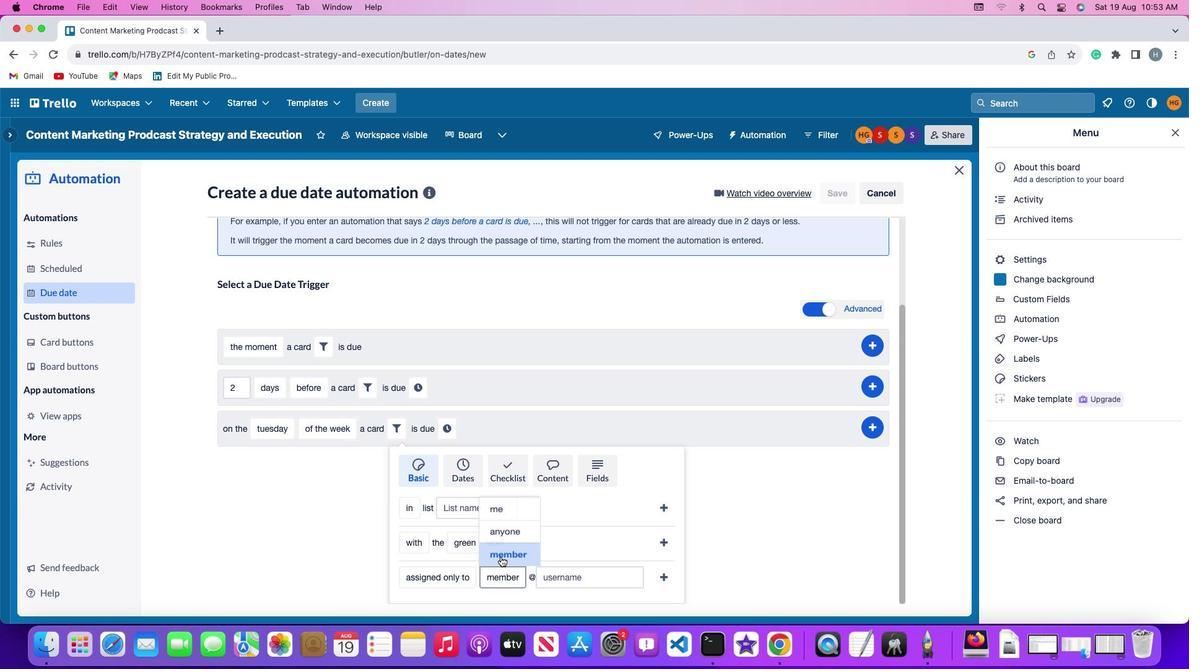 
Action: Mouse pressed left at (497, 554)
Screenshot: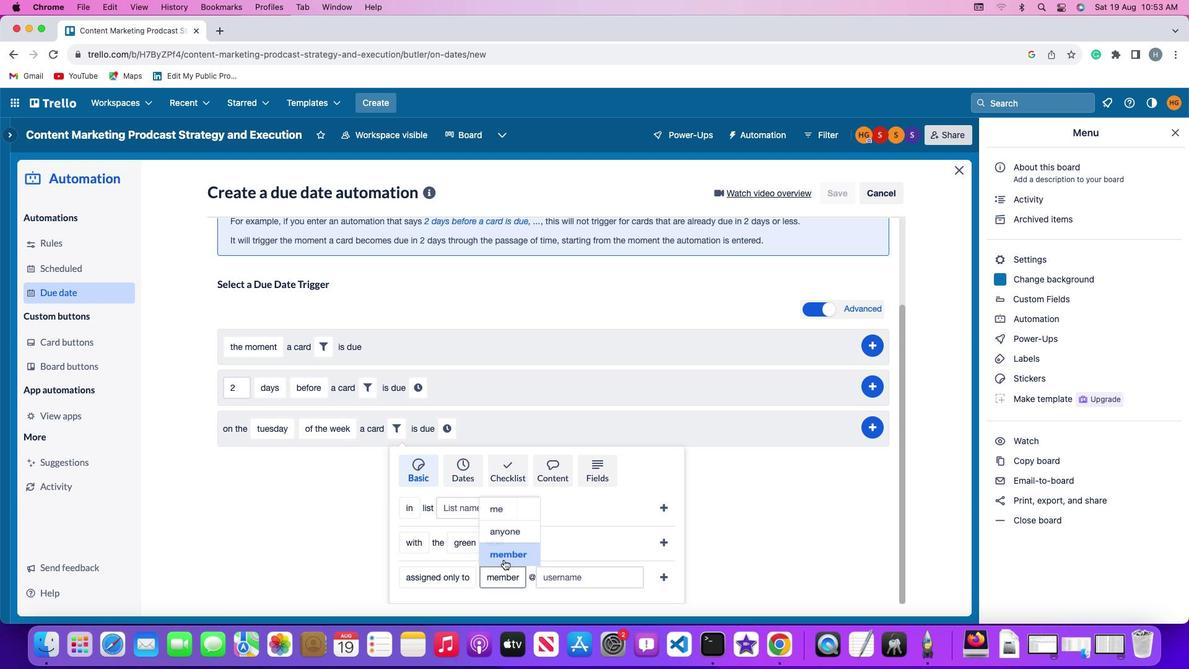 
Action: Mouse moved to (559, 578)
Screenshot: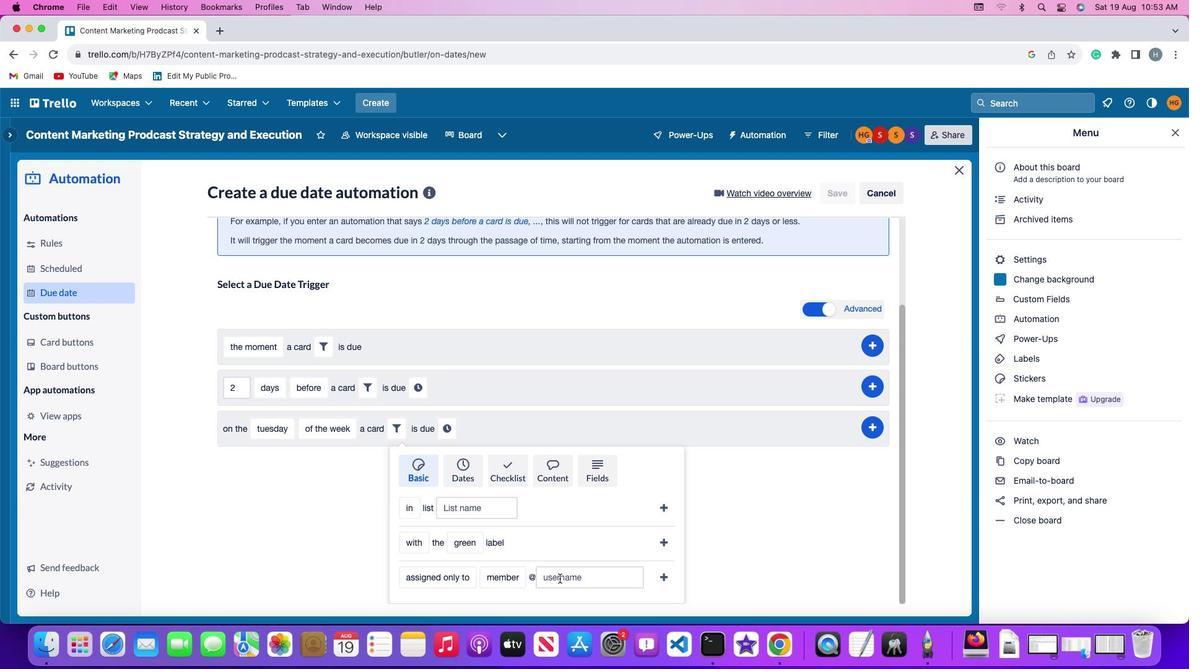 
Action: Mouse pressed left at (559, 578)
Screenshot: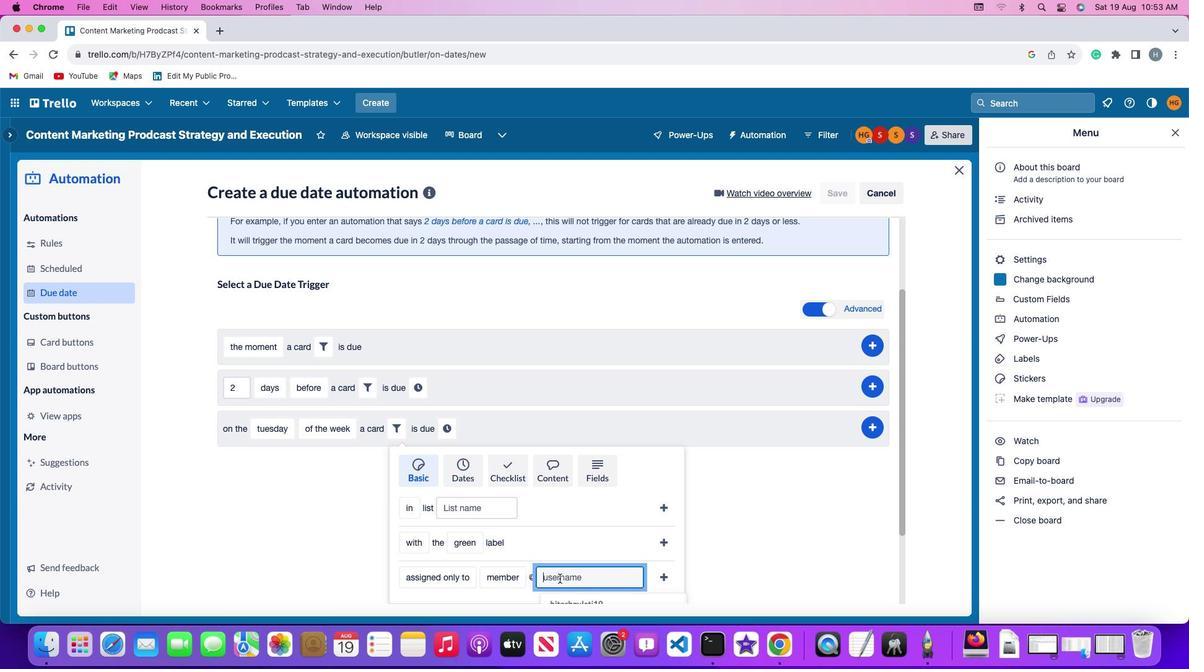 
Action: Mouse moved to (559, 577)
Screenshot: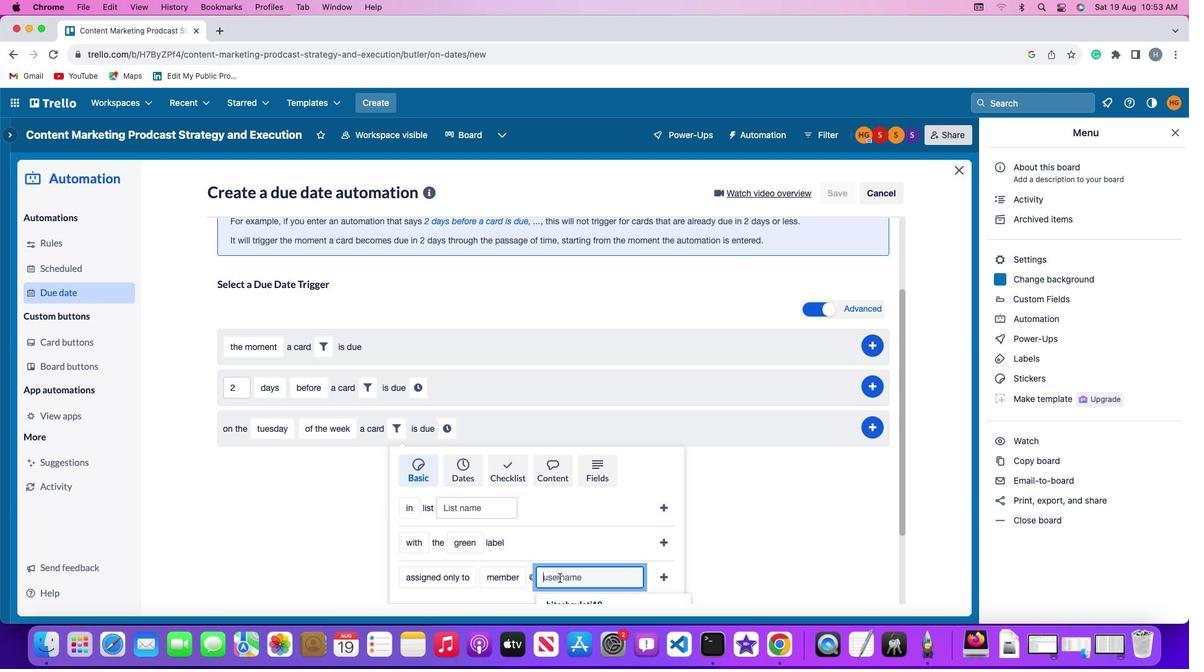 
Action: Key pressed 'a''r''y''a''m'Key.backspace
Screenshot: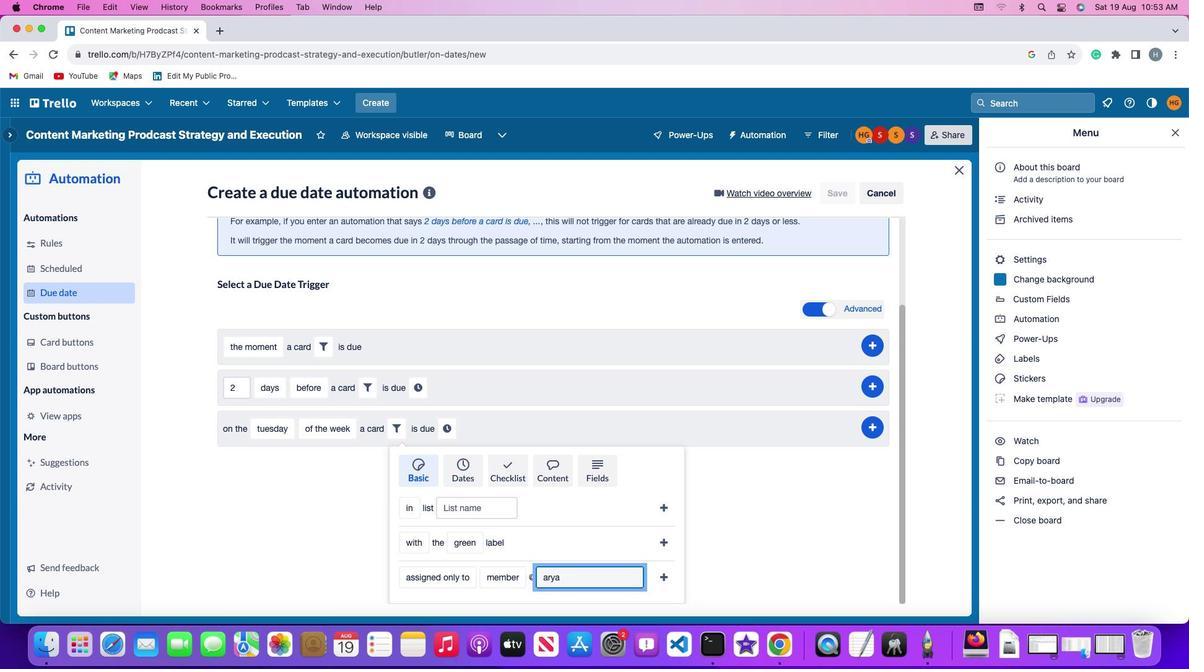 
Action: Mouse moved to (559, 577)
Screenshot: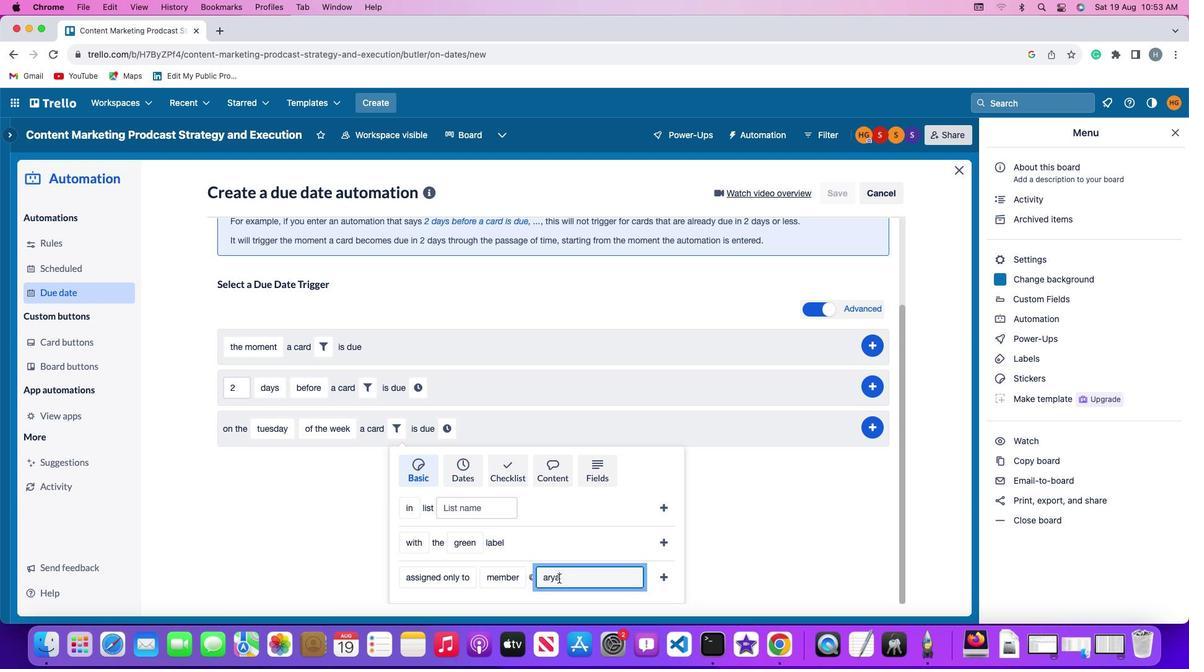 
Action: Key pressed 'n'
Screenshot: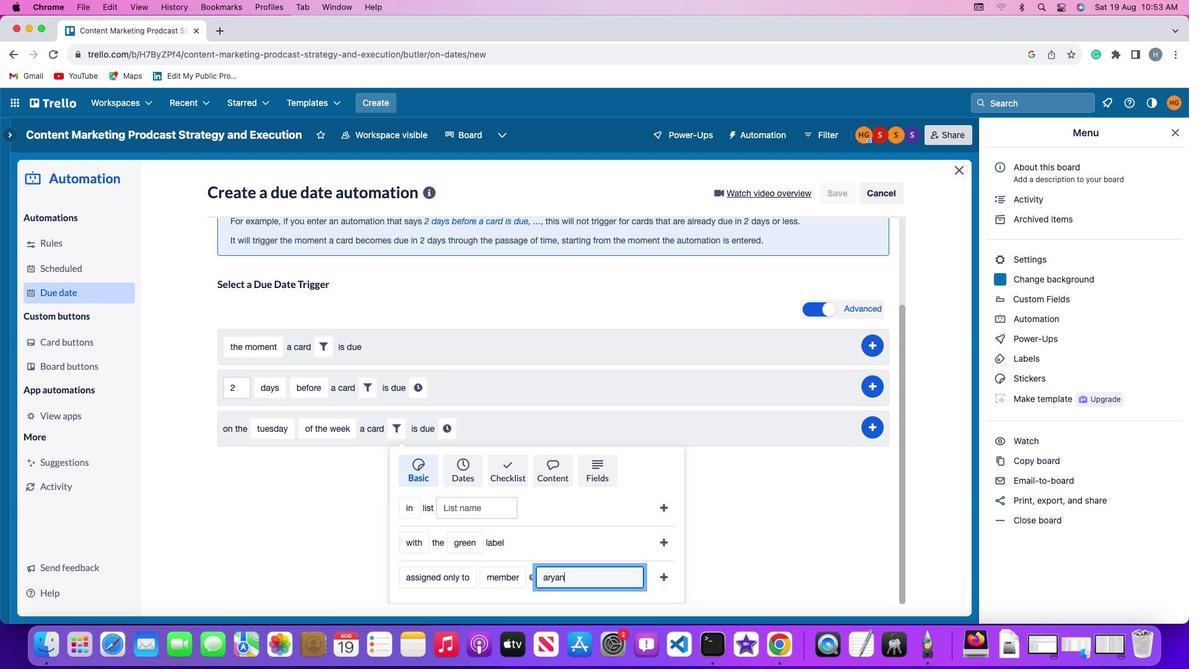 
Action: Mouse moved to (662, 575)
Screenshot: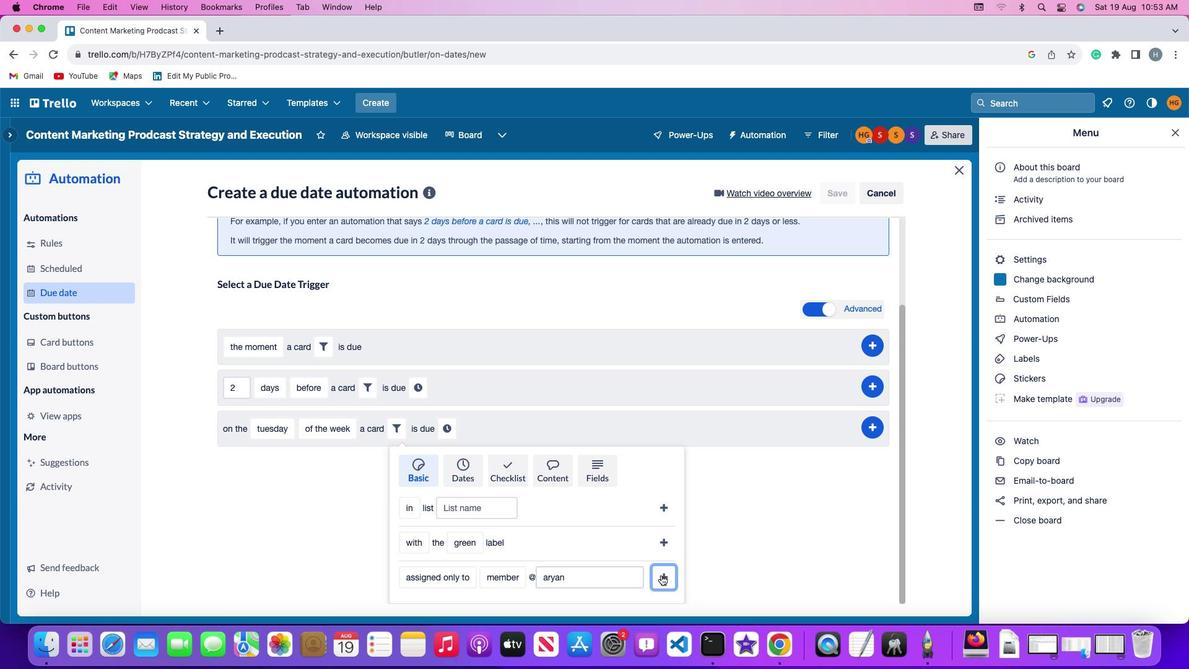 
Action: Mouse pressed left at (662, 575)
Screenshot: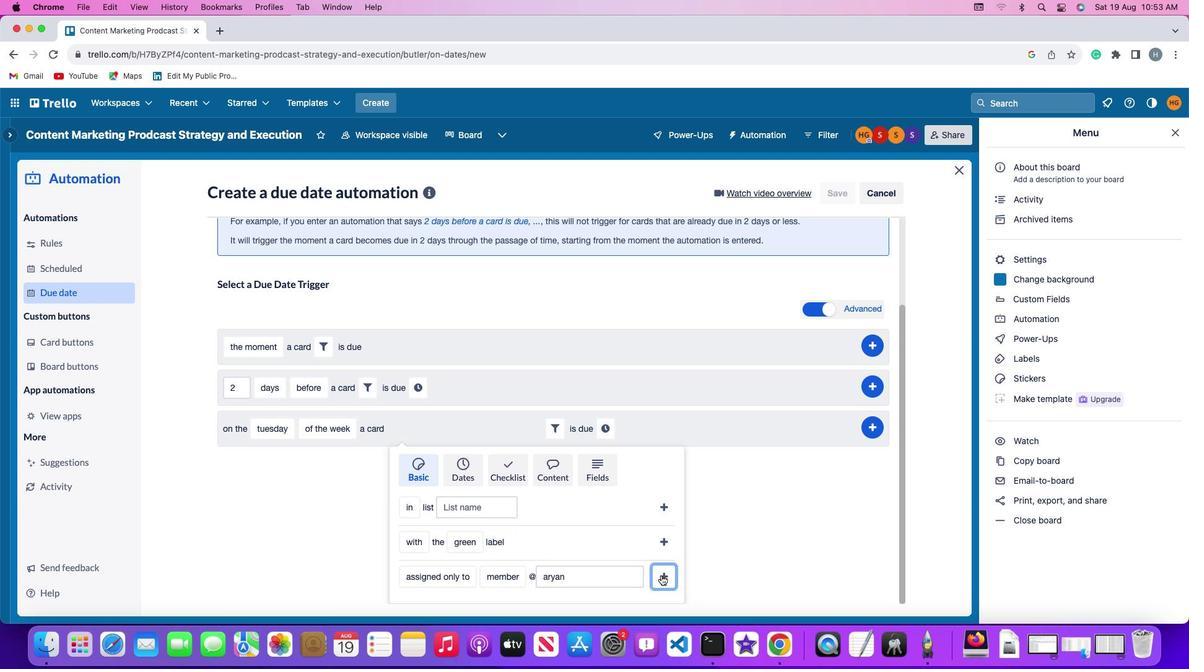 
Action: Mouse moved to (608, 542)
Screenshot: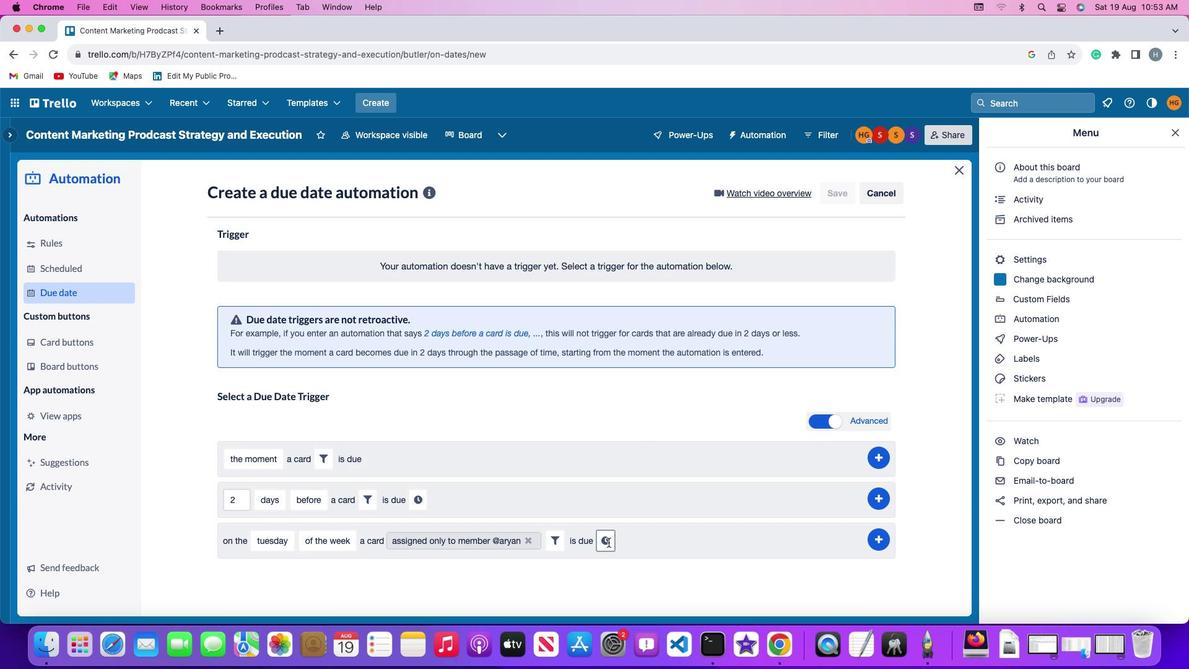 
Action: Mouse pressed left at (608, 542)
Screenshot: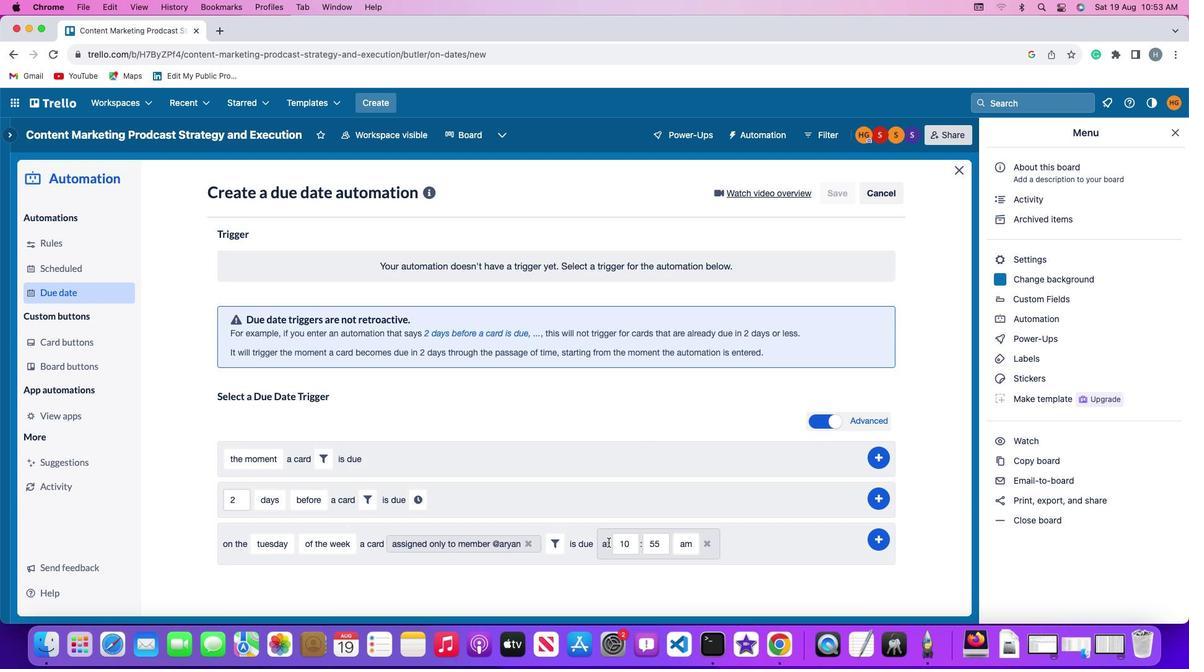 
Action: Mouse moved to (634, 543)
Screenshot: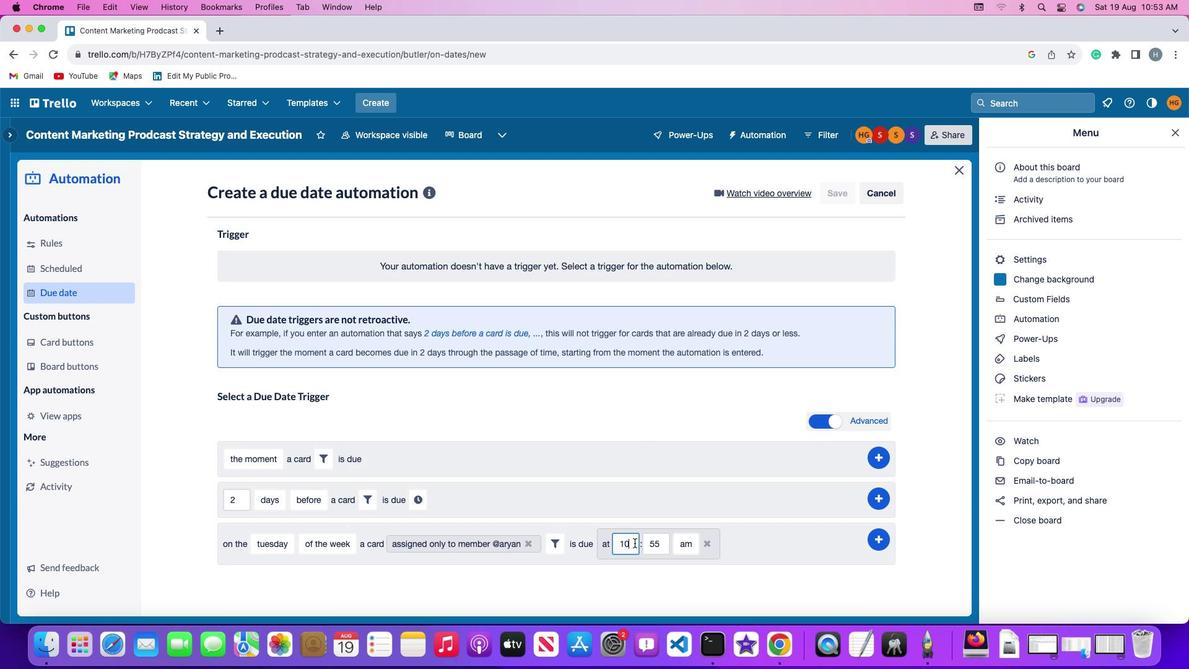 
Action: Mouse pressed left at (634, 543)
Screenshot: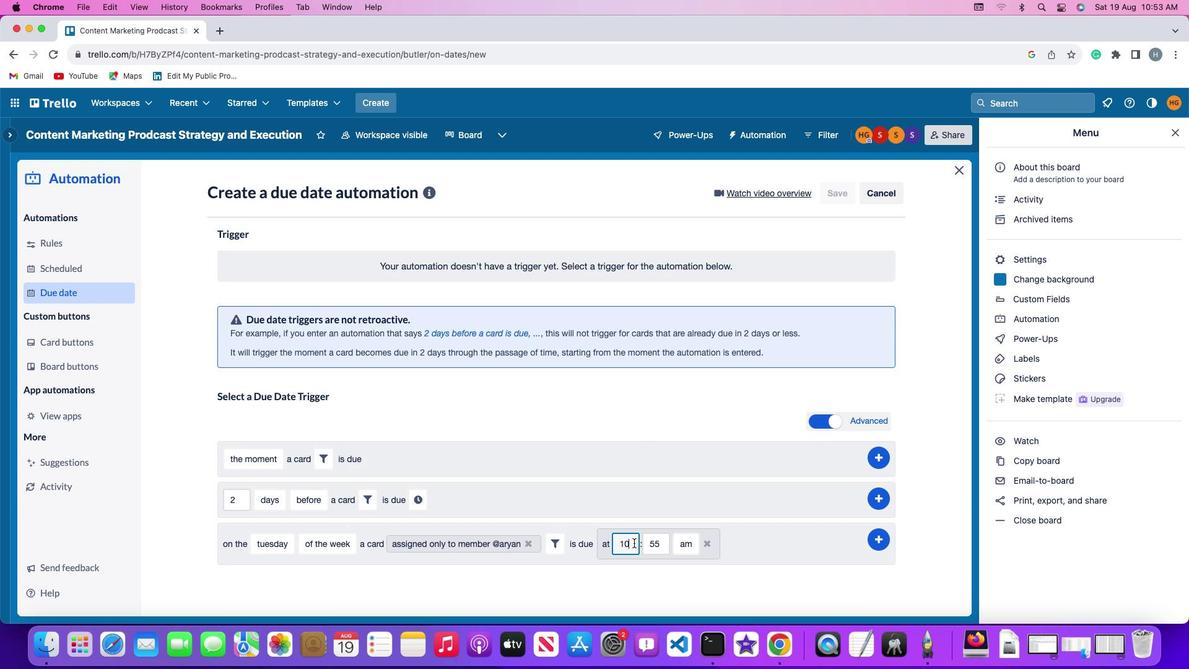 
Action: Mouse moved to (634, 543)
Screenshot: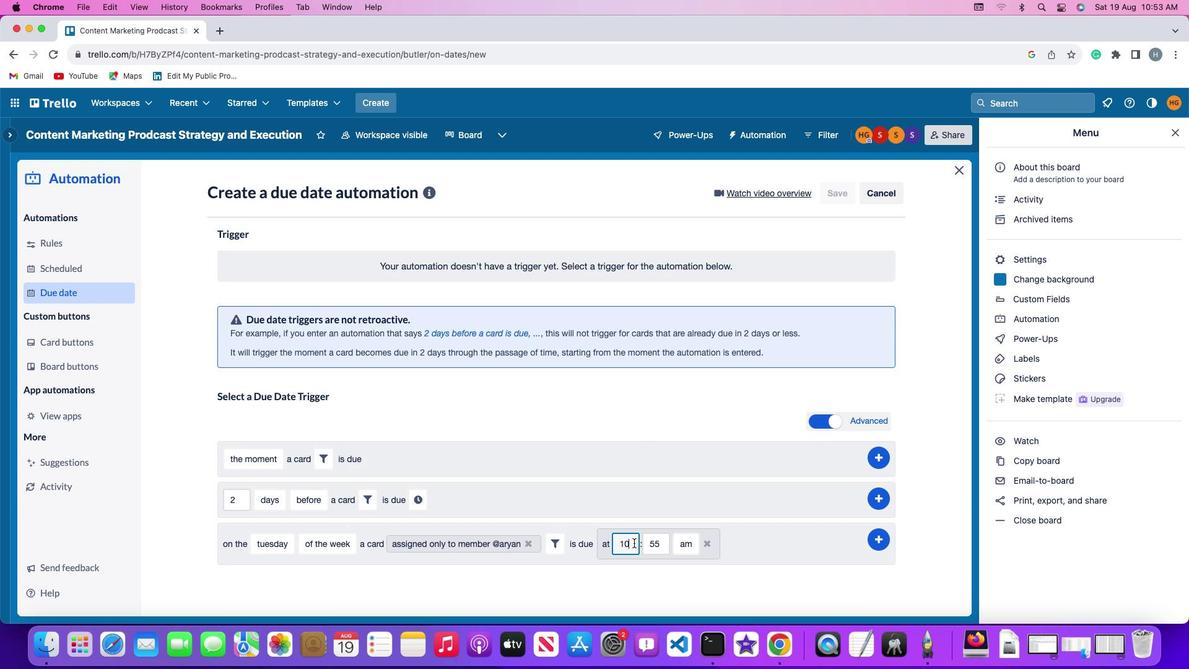
Action: Key pressed Key.backspace'1'
Screenshot: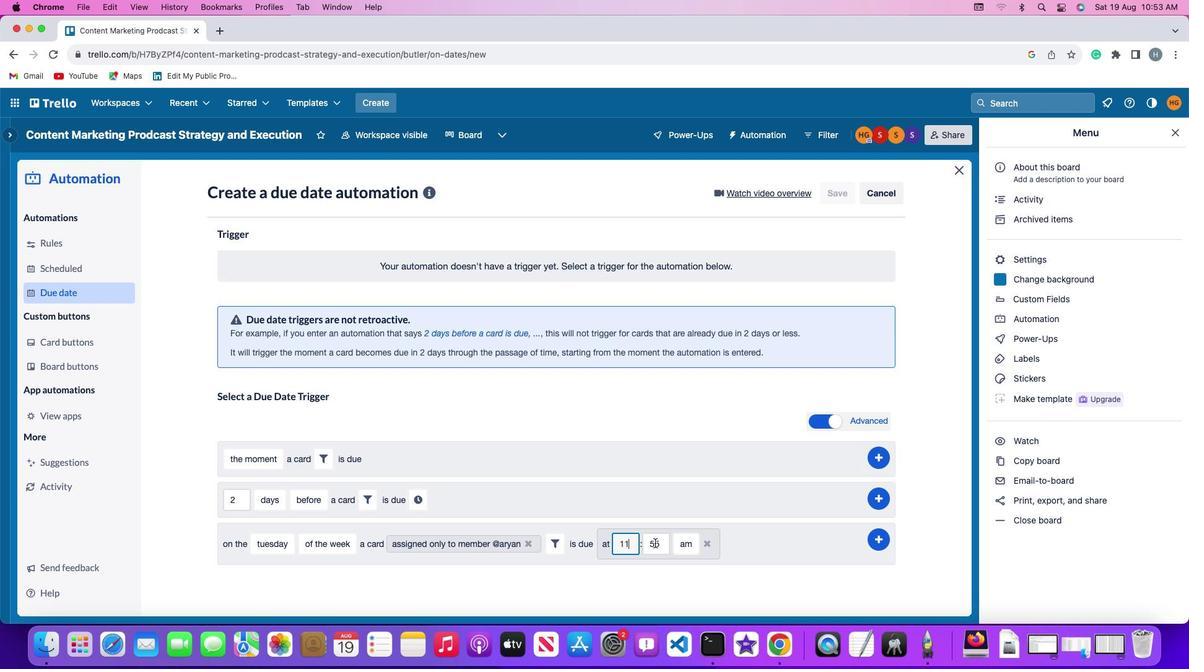 
Action: Mouse moved to (665, 543)
Screenshot: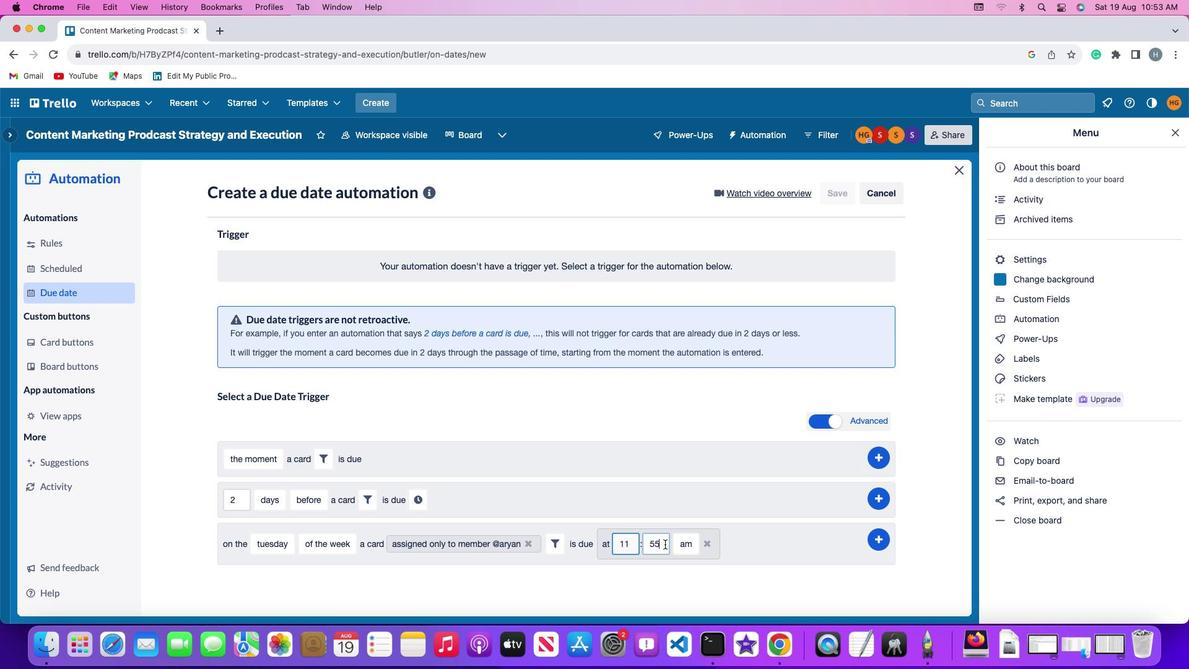 
Action: Mouse pressed left at (665, 543)
Screenshot: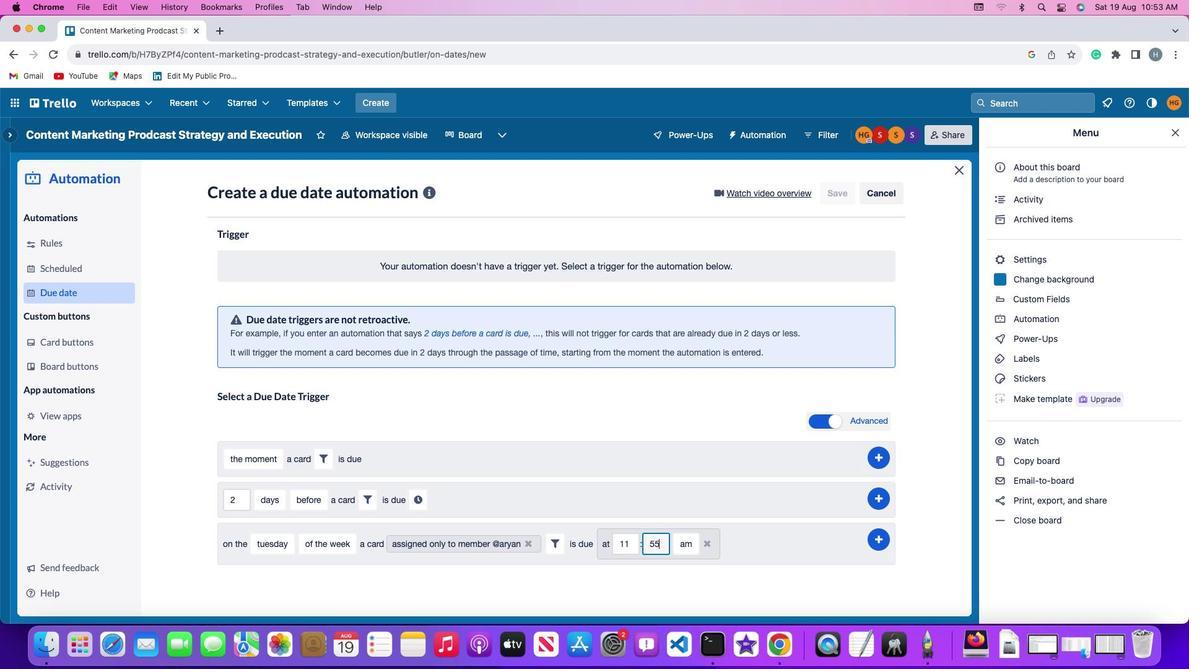
Action: Key pressed Key.backspaceKey.backspace'0''0'
Screenshot: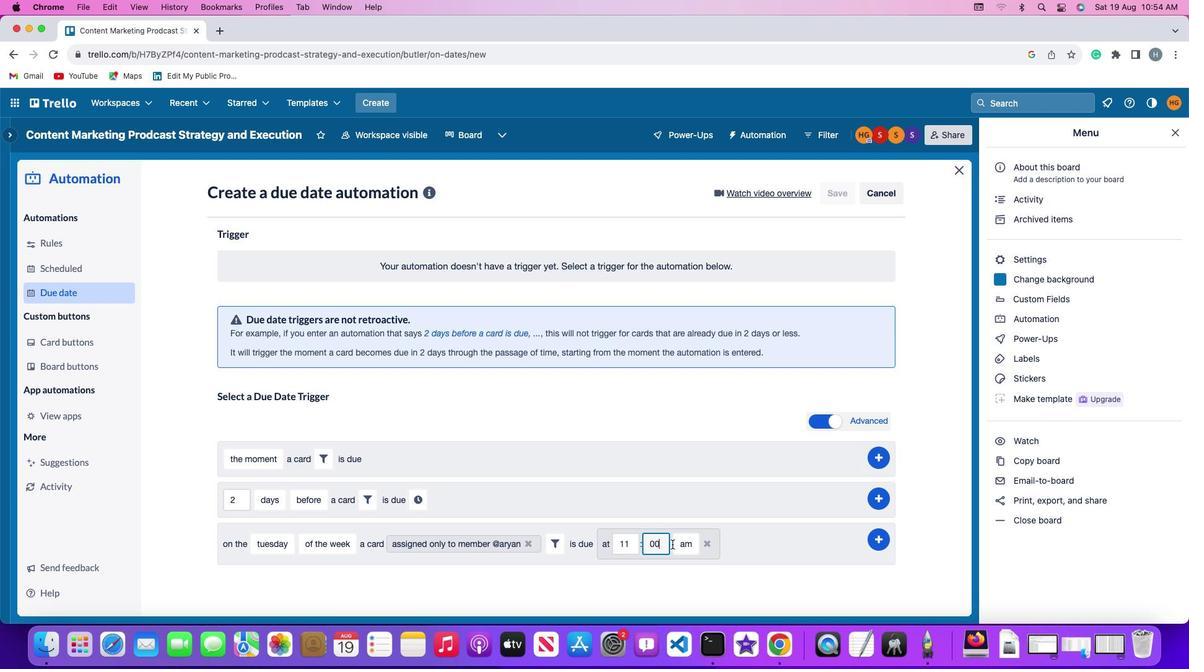 
Action: Mouse moved to (682, 545)
Screenshot: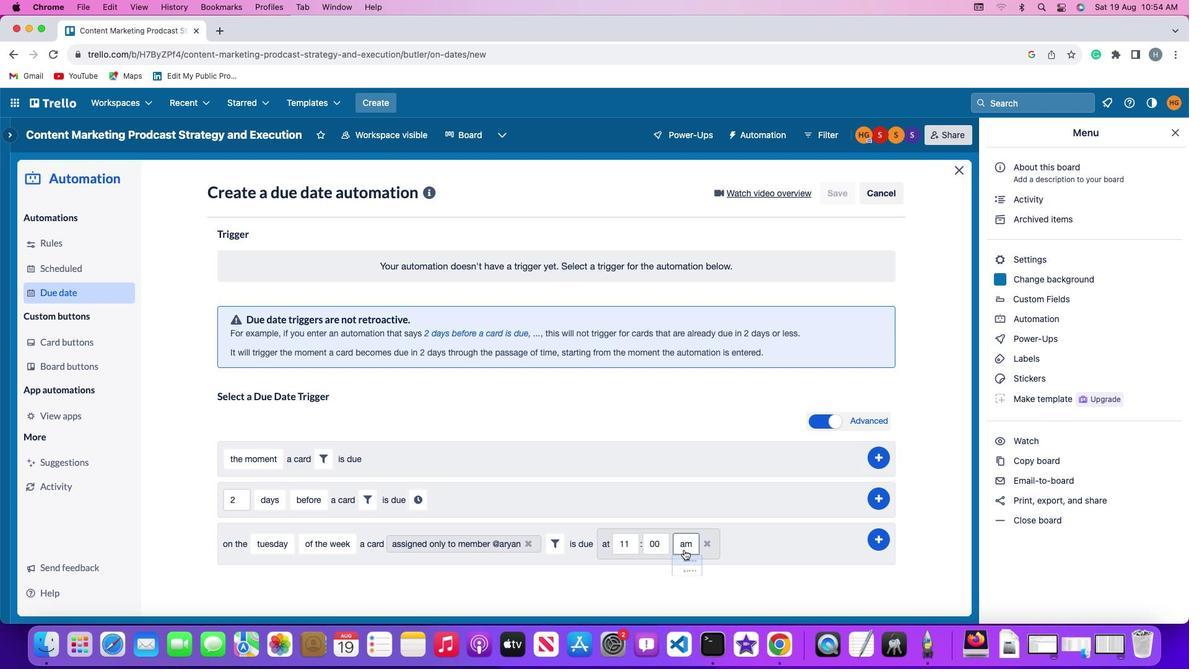 
Action: Mouse pressed left at (682, 545)
Screenshot: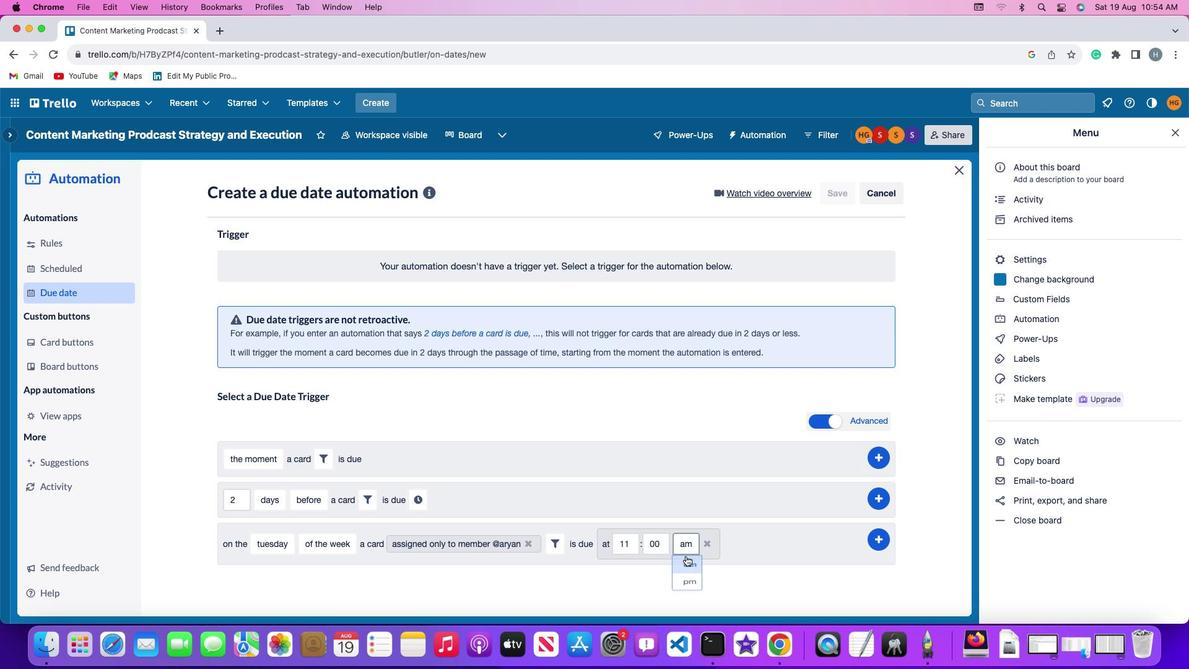 
Action: Mouse moved to (686, 560)
Screenshot: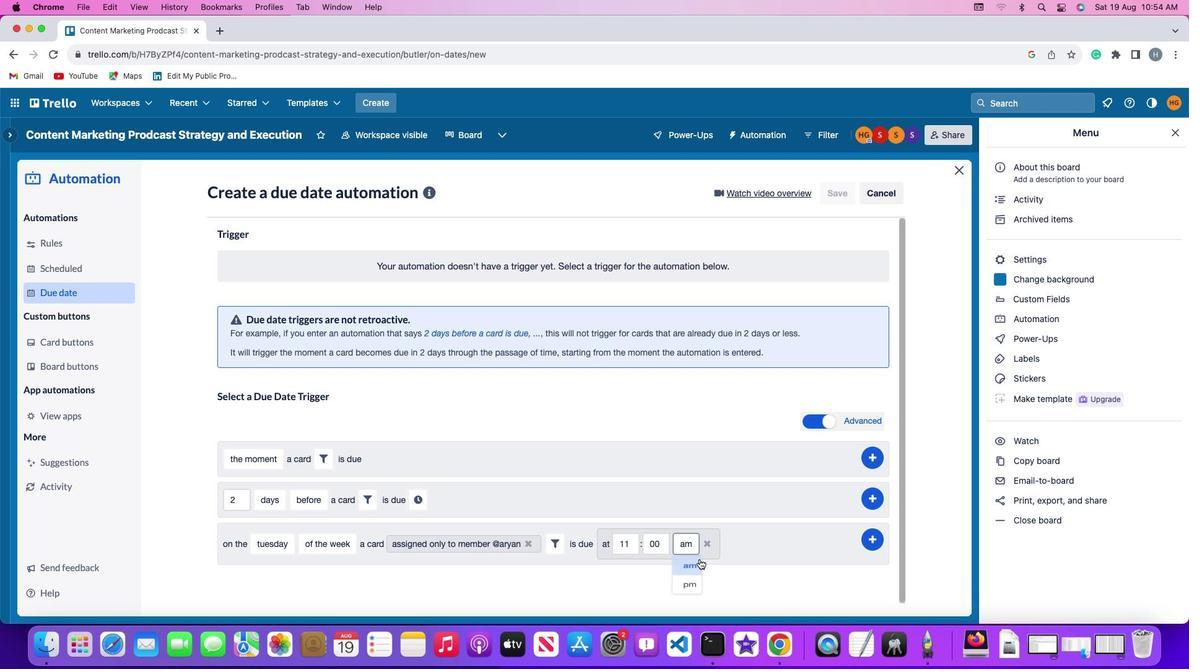 
Action: Mouse pressed left at (686, 560)
Screenshot: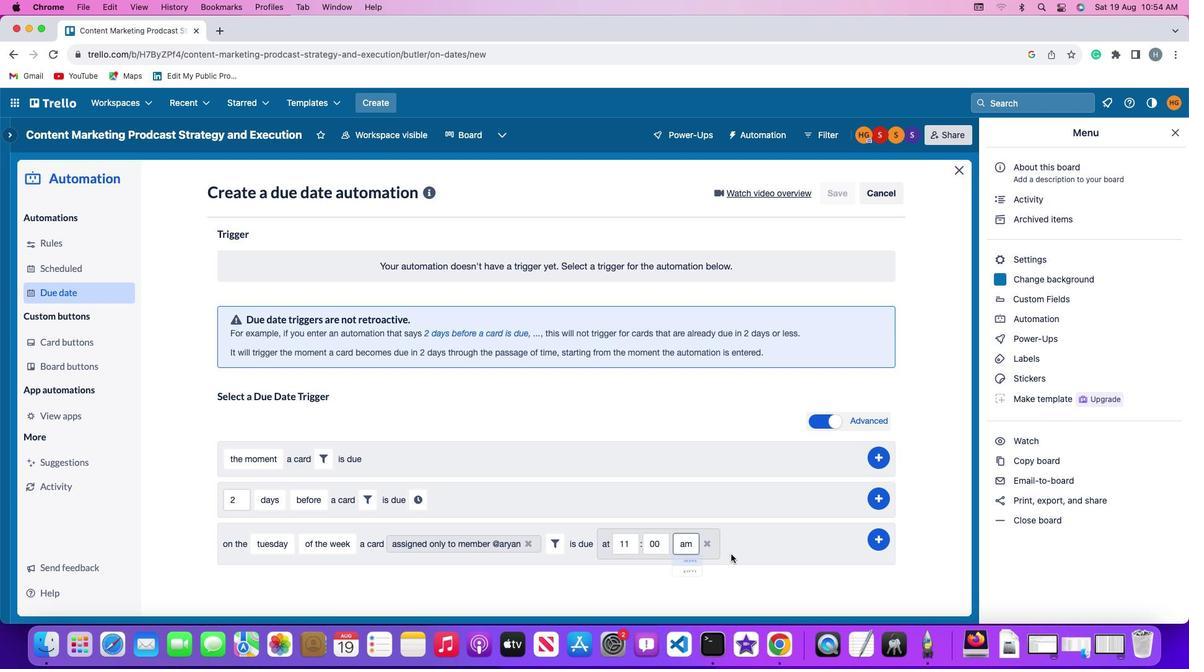 
Action: Mouse moved to (880, 540)
Screenshot: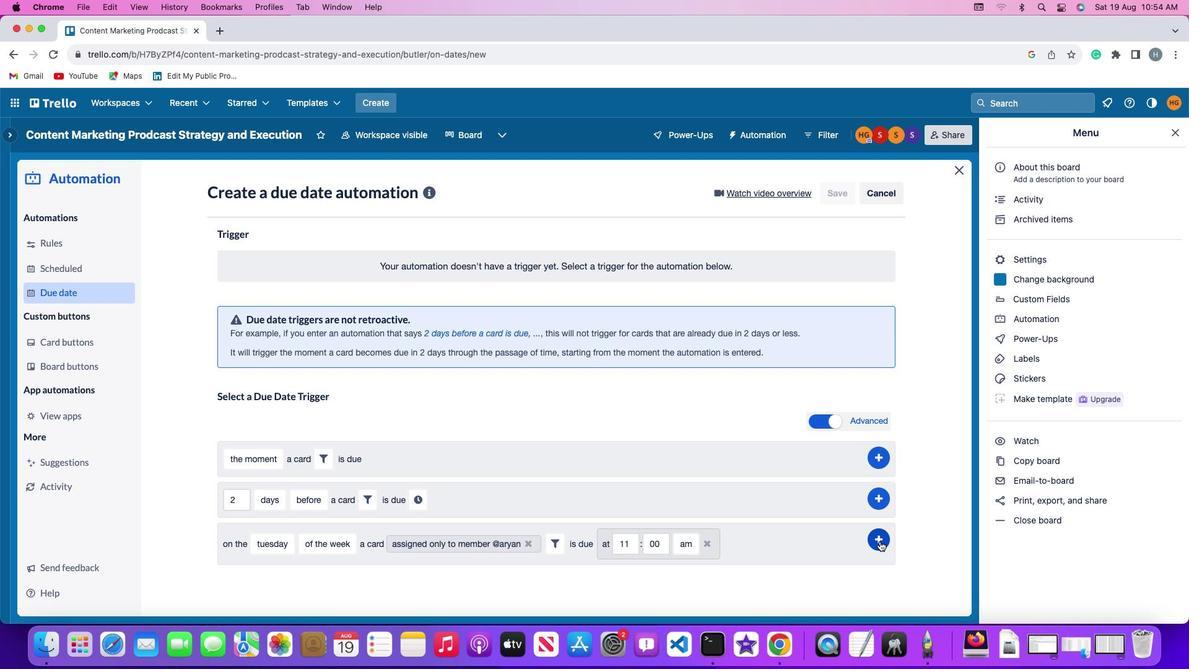 
Action: Mouse pressed left at (880, 540)
Screenshot: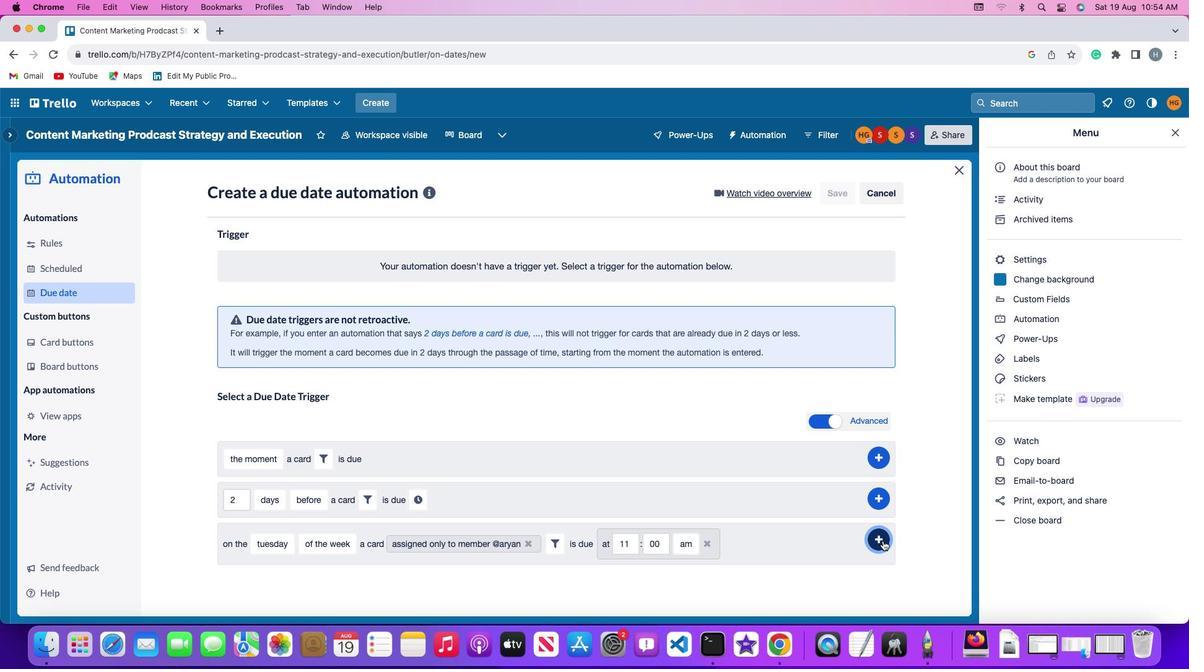 
Action: Mouse moved to (932, 478)
Screenshot: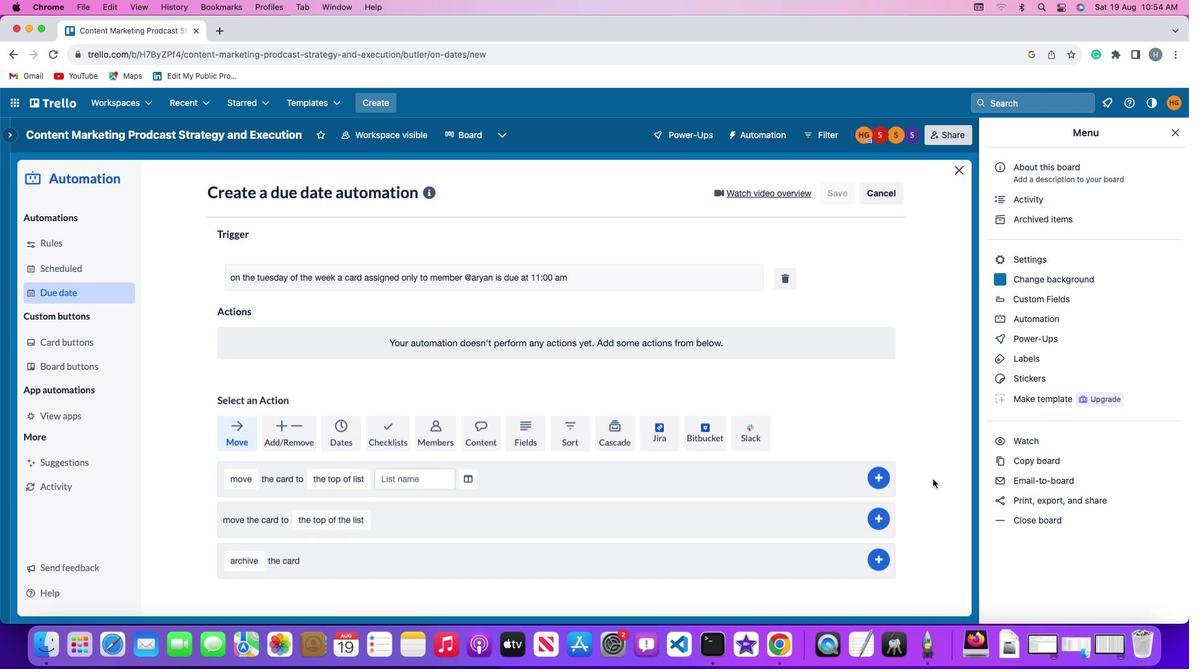 
